 Task: Create a due date automation trigger when advanced on, 2 hours before a card is due add fields without custom fields "Resume" completed.
Action: Mouse moved to (1053, 302)
Screenshot: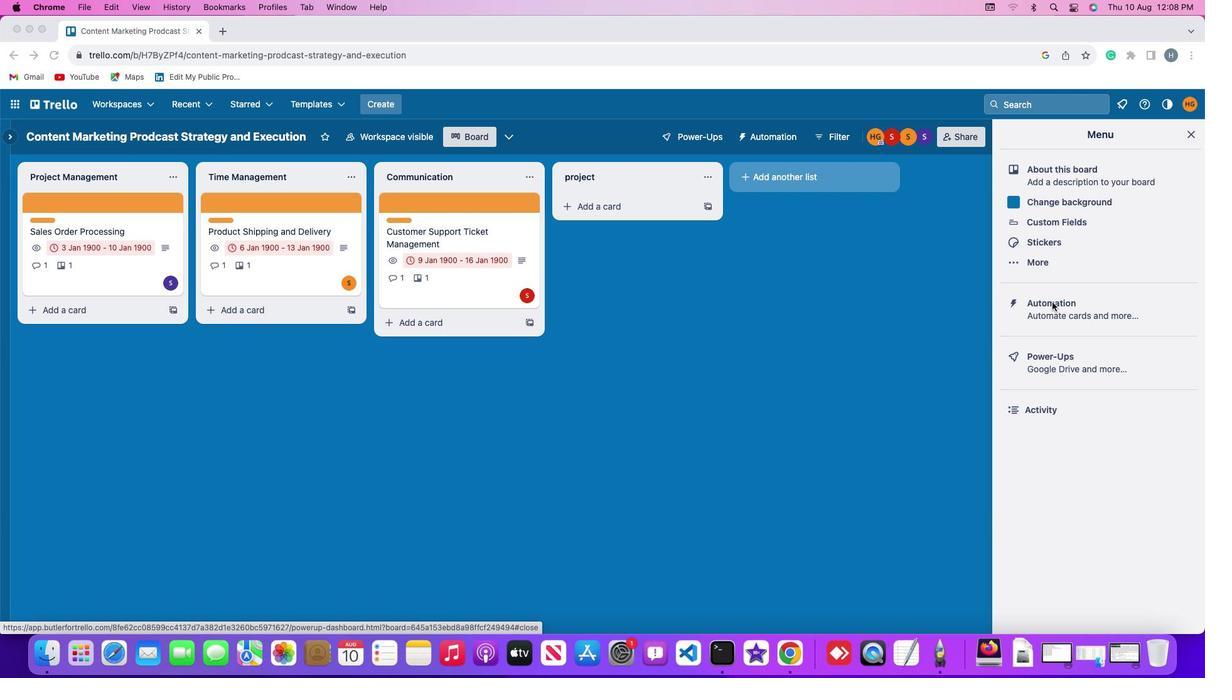 
Action: Mouse pressed left at (1053, 302)
Screenshot: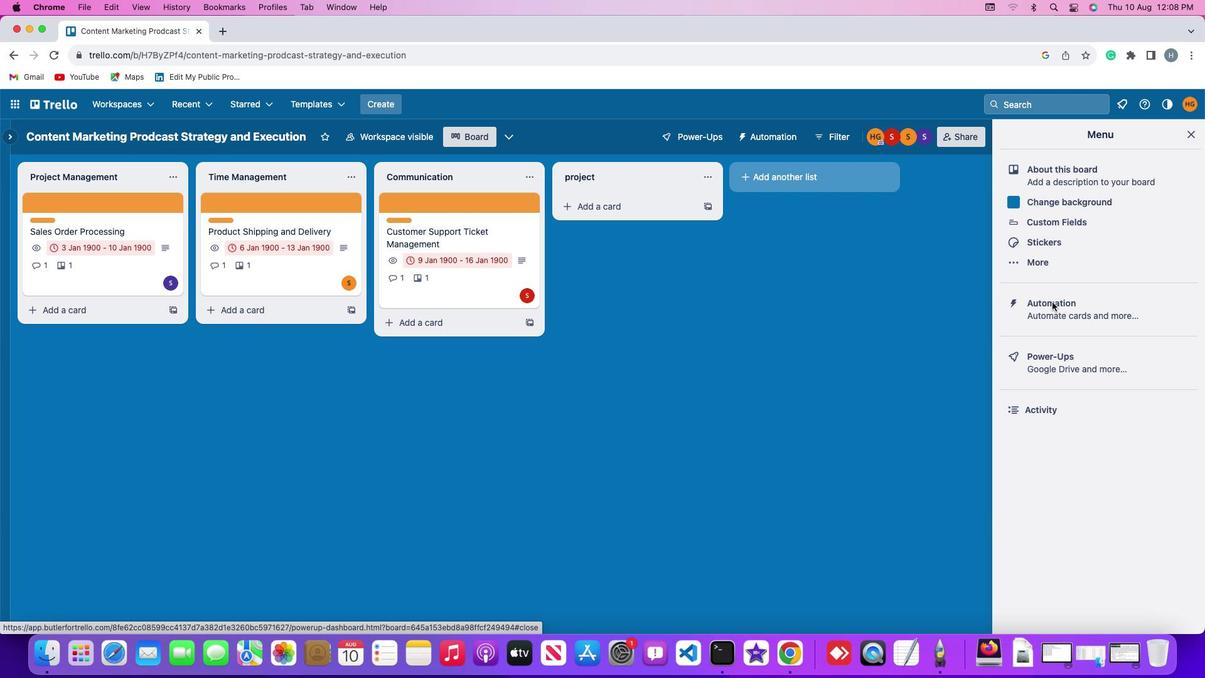 
Action: Mouse moved to (1053, 302)
Screenshot: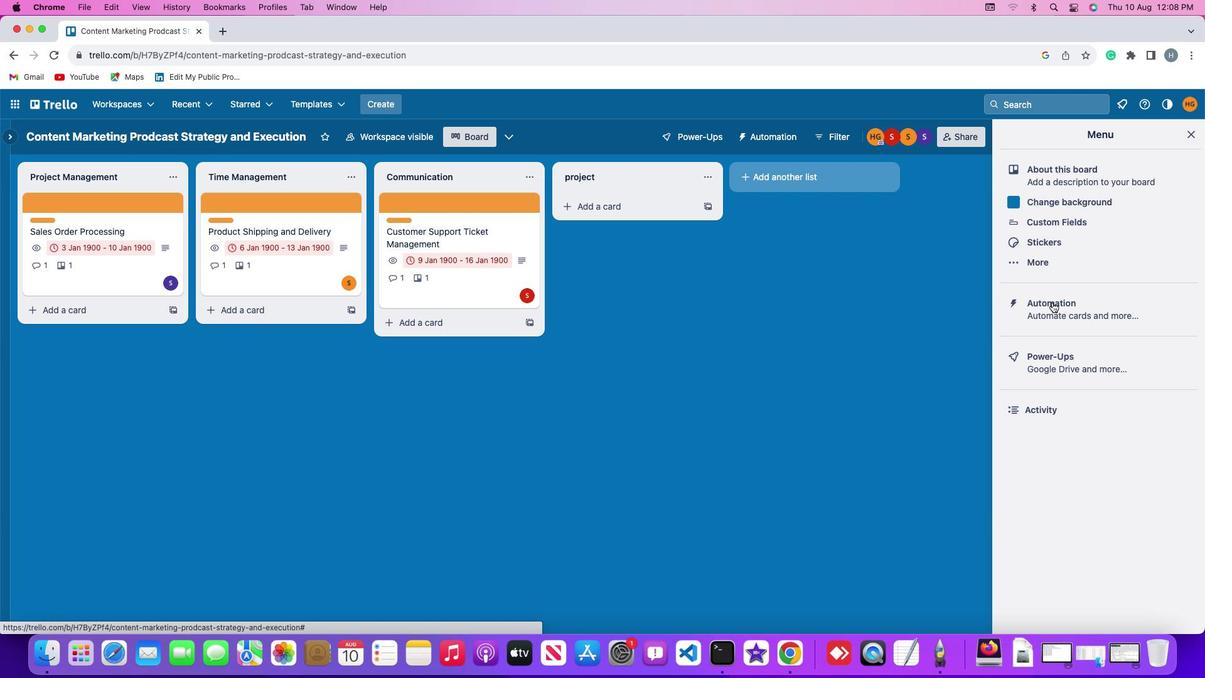 
Action: Mouse pressed left at (1053, 302)
Screenshot: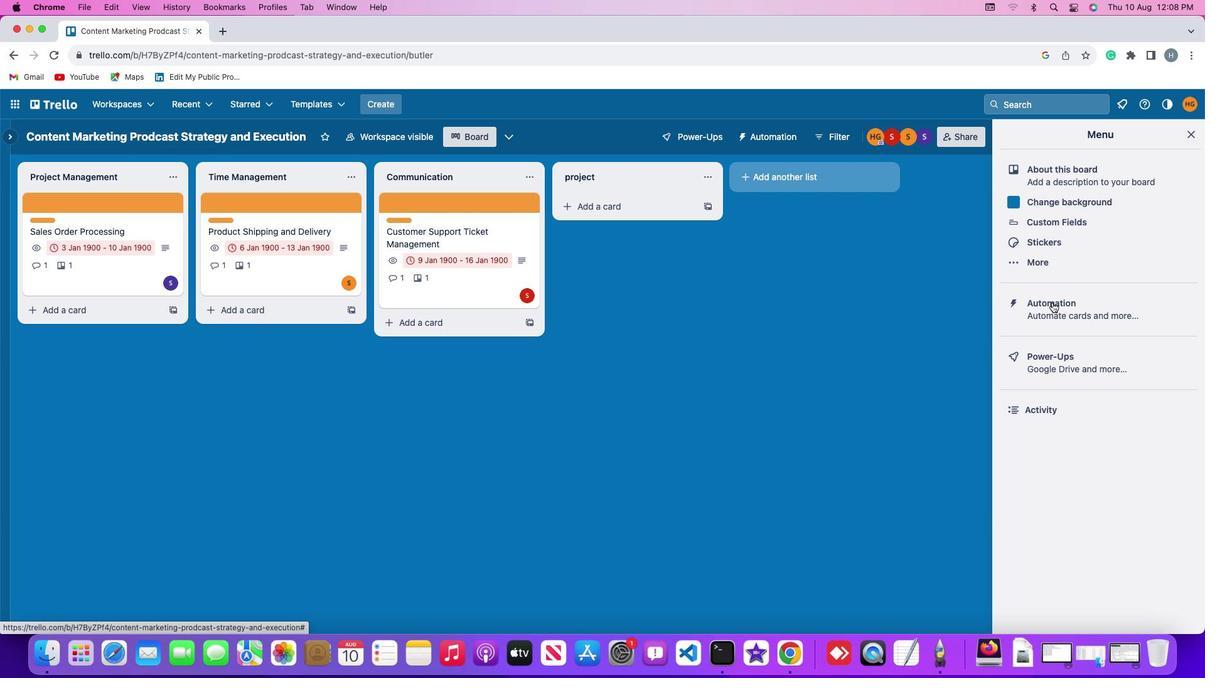 
Action: Mouse moved to (48, 295)
Screenshot: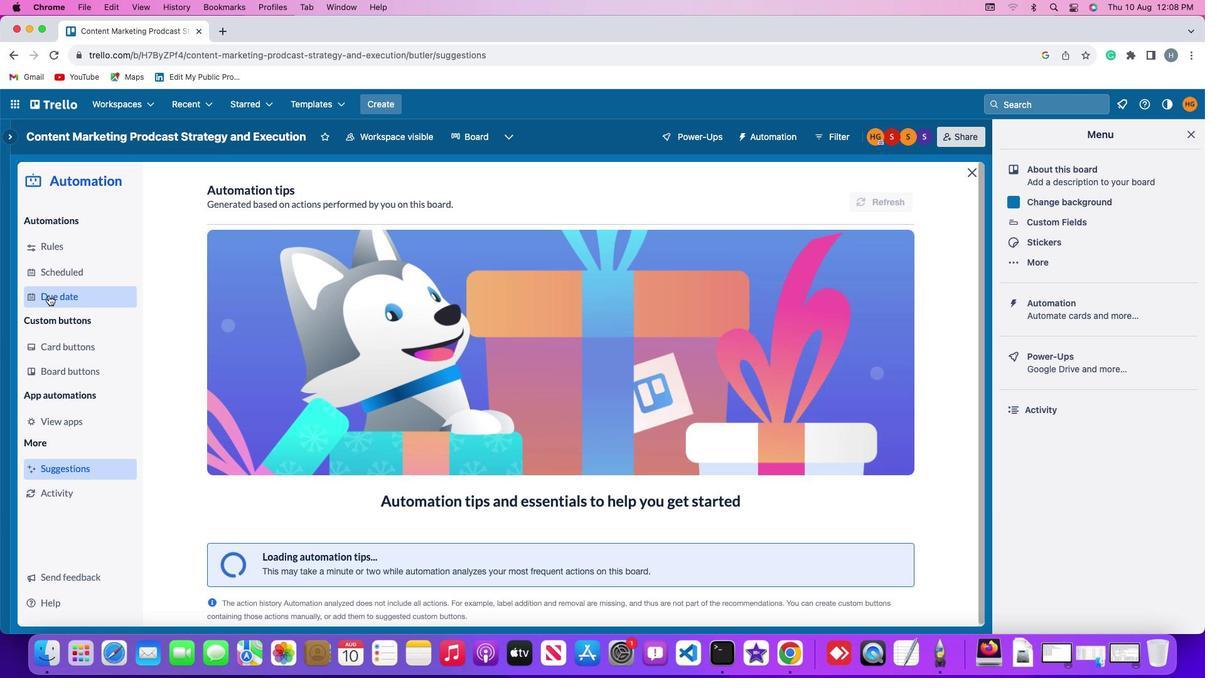 
Action: Mouse pressed left at (48, 295)
Screenshot: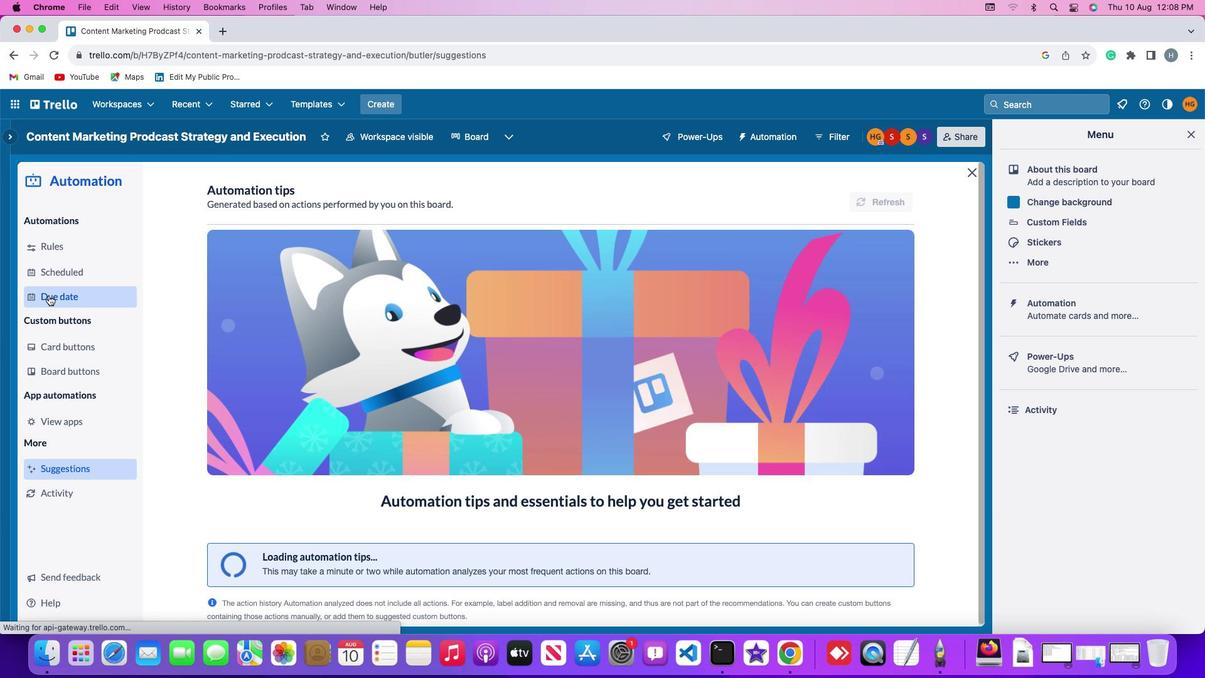 
Action: Mouse moved to (835, 187)
Screenshot: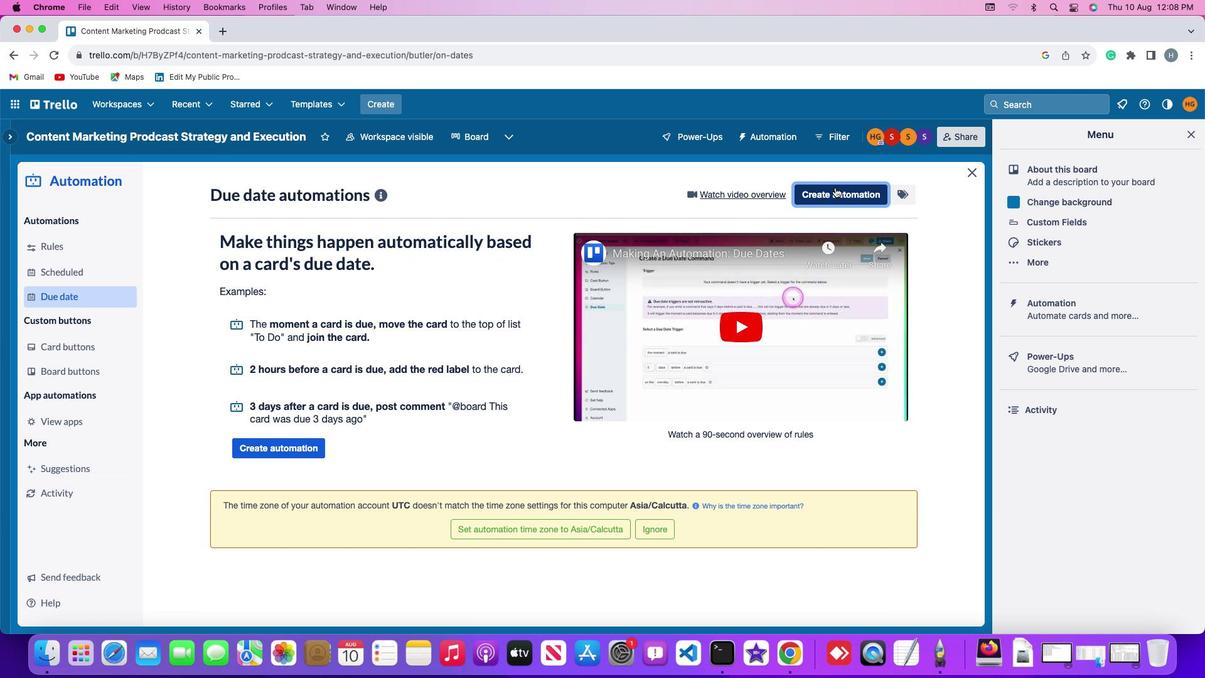 
Action: Mouse pressed left at (835, 187)
Screenshot: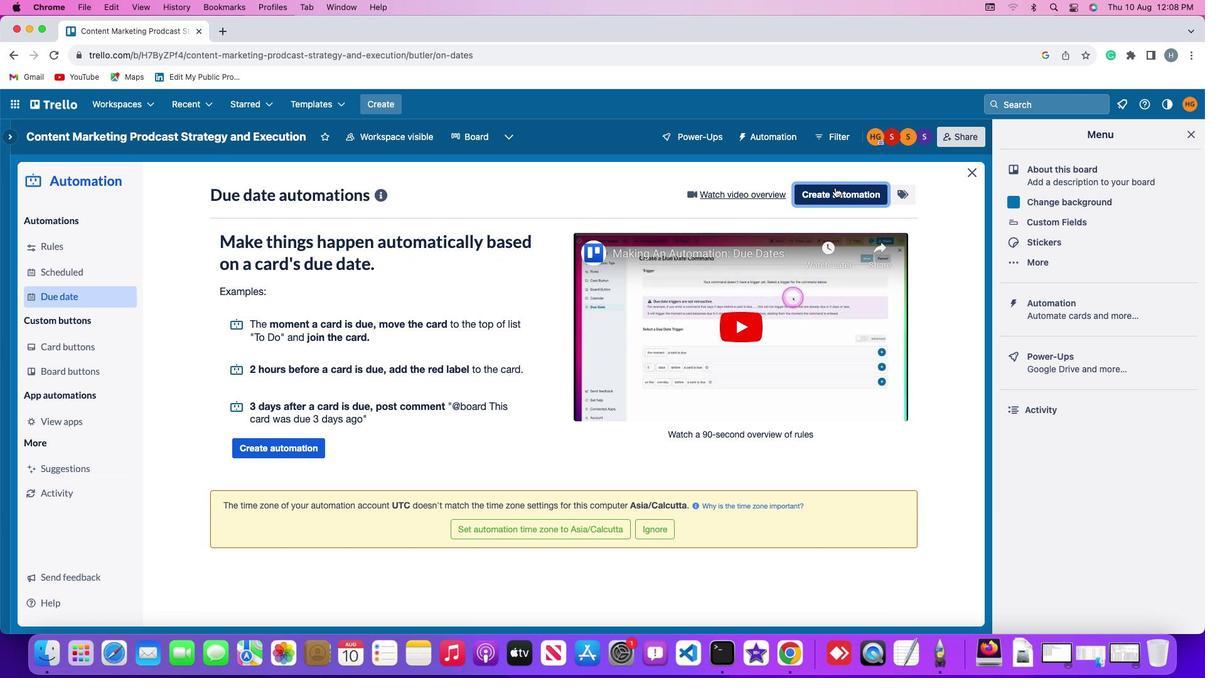 
Action: Mouse moved to (305, 317)
Screenshot: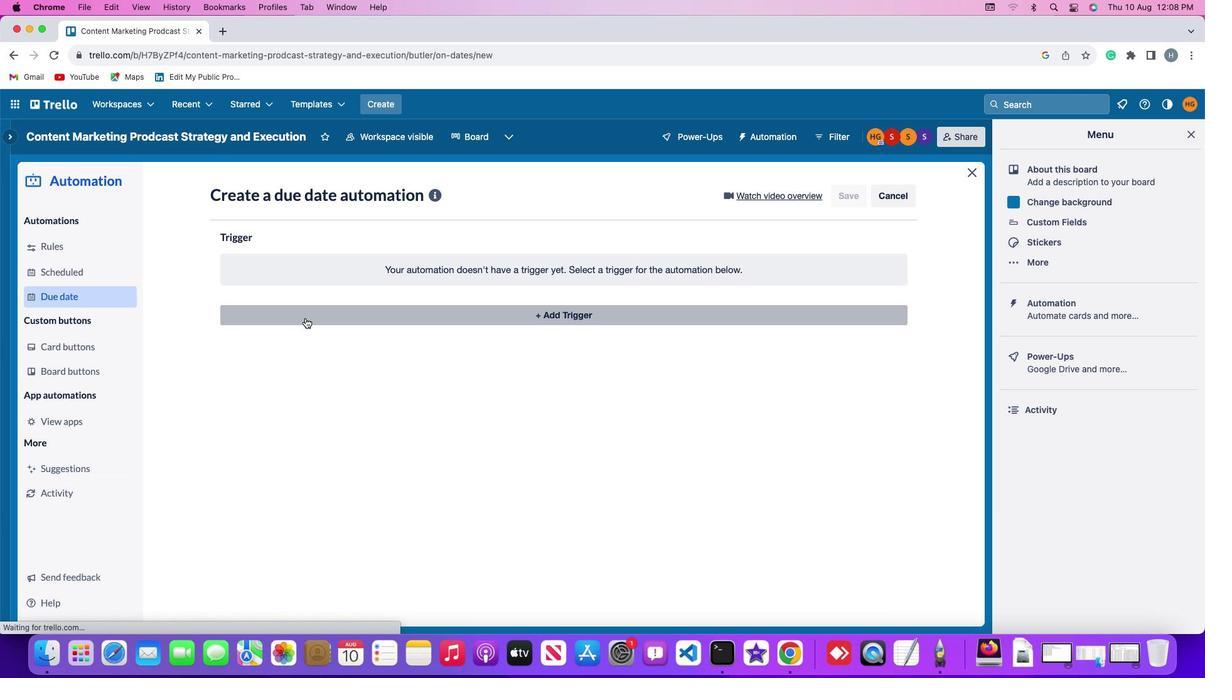 
Action: Mouse pressed left at (305, 317)
Screenshot: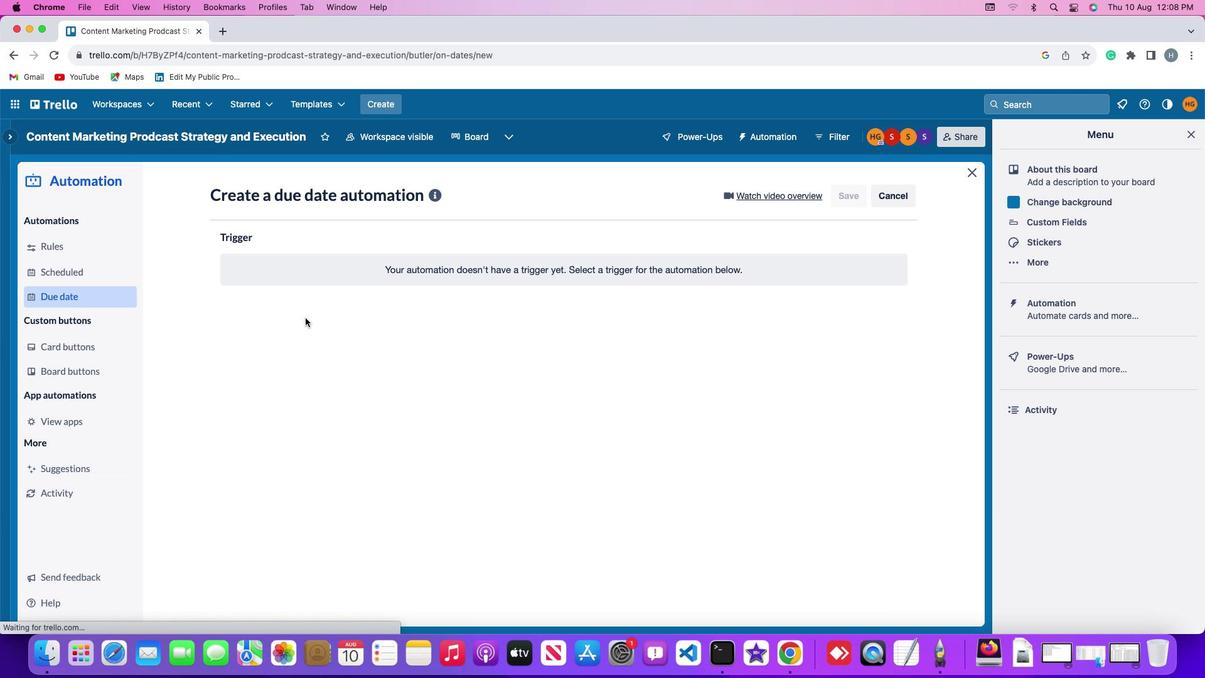 
Action: Mouse moved to (241, 511)
Screenshot: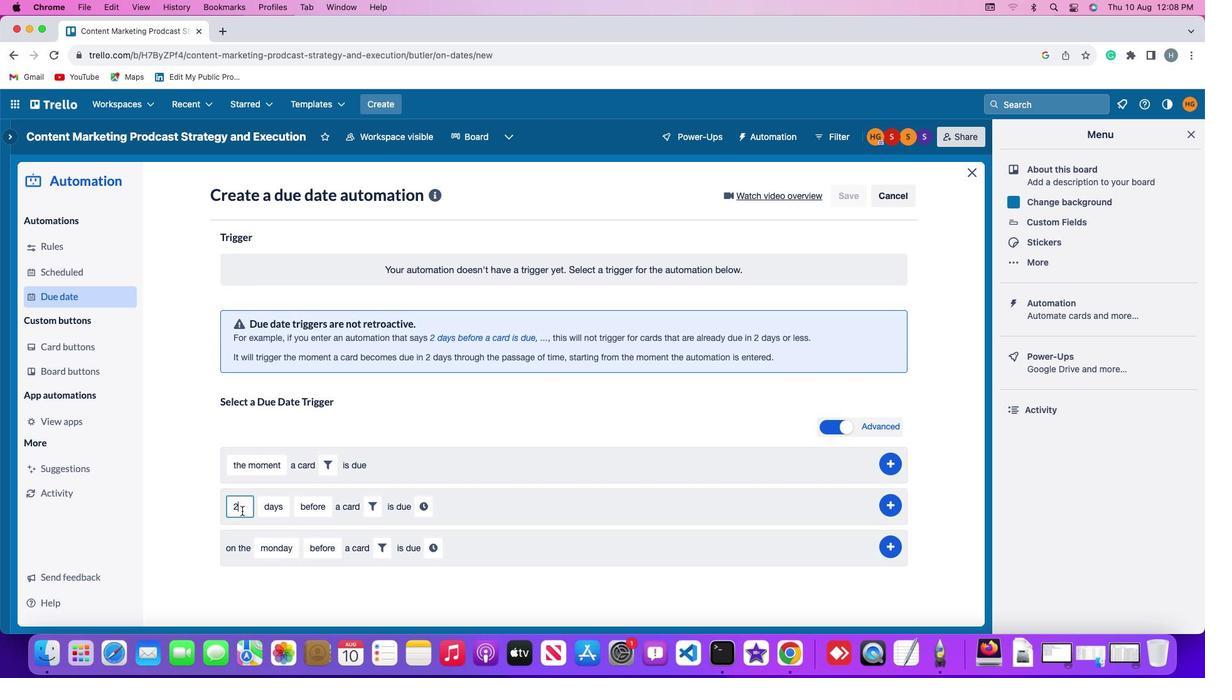 
Action: Mouse pressed left at (241, 511)
Screenshot: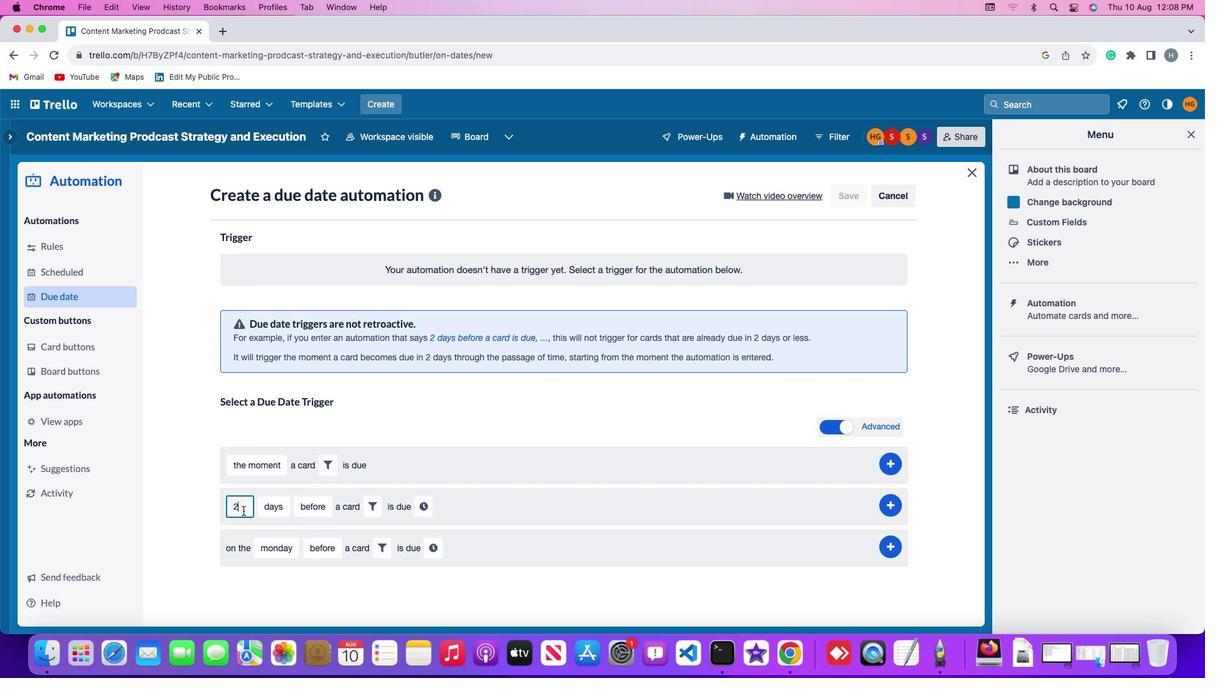 
Action: Mouse moved to (246, 507)
Screenshot: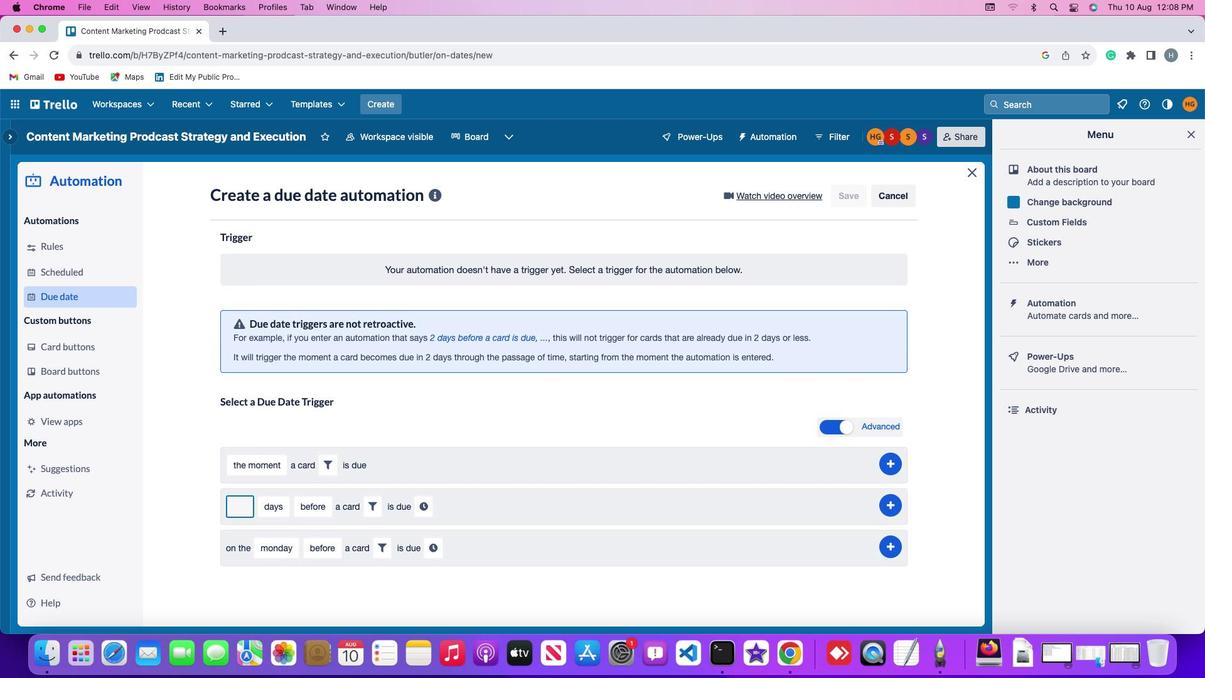 
Action: Key pressed Key.backspace'2'
Screenshot: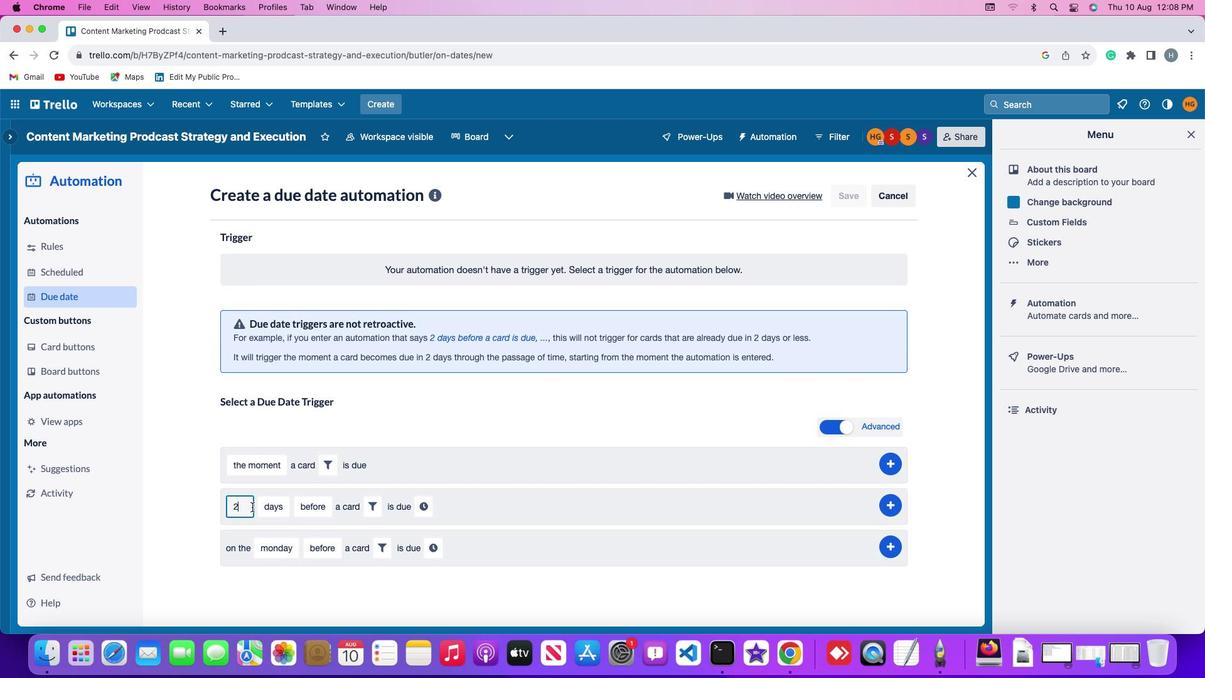 
Action: Mouse moved to (277, 508)
Screenshot: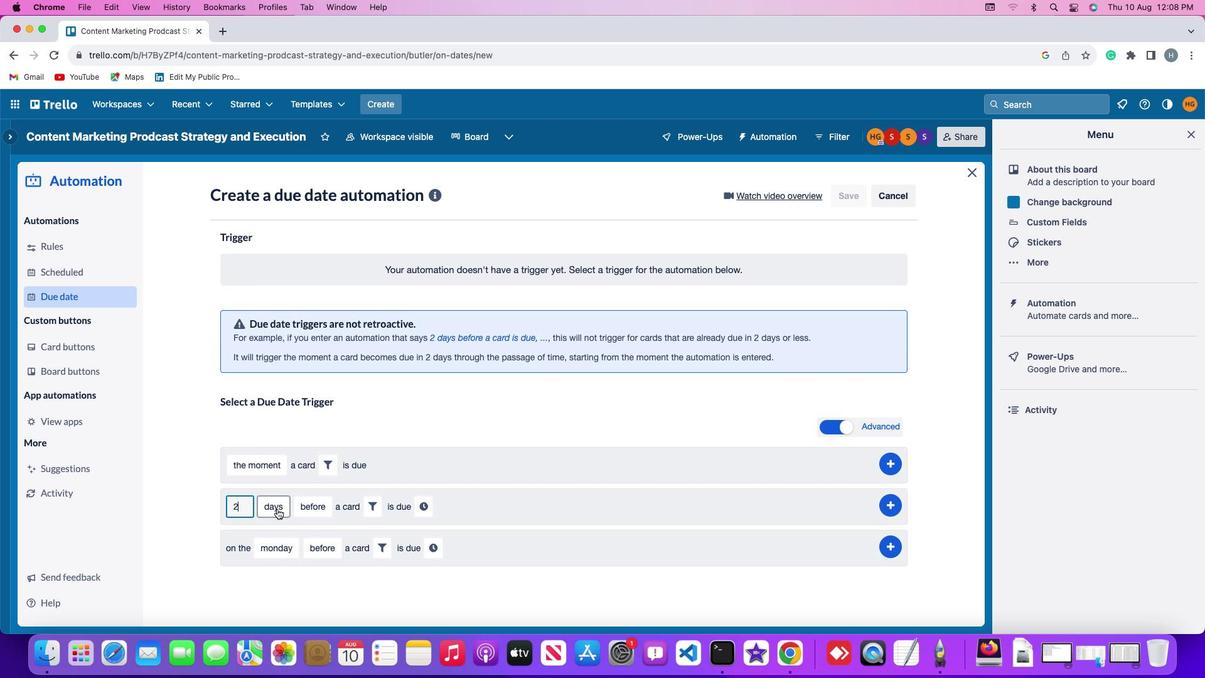 
Action: Mouse pressed left at (277, 508)
Screenshot: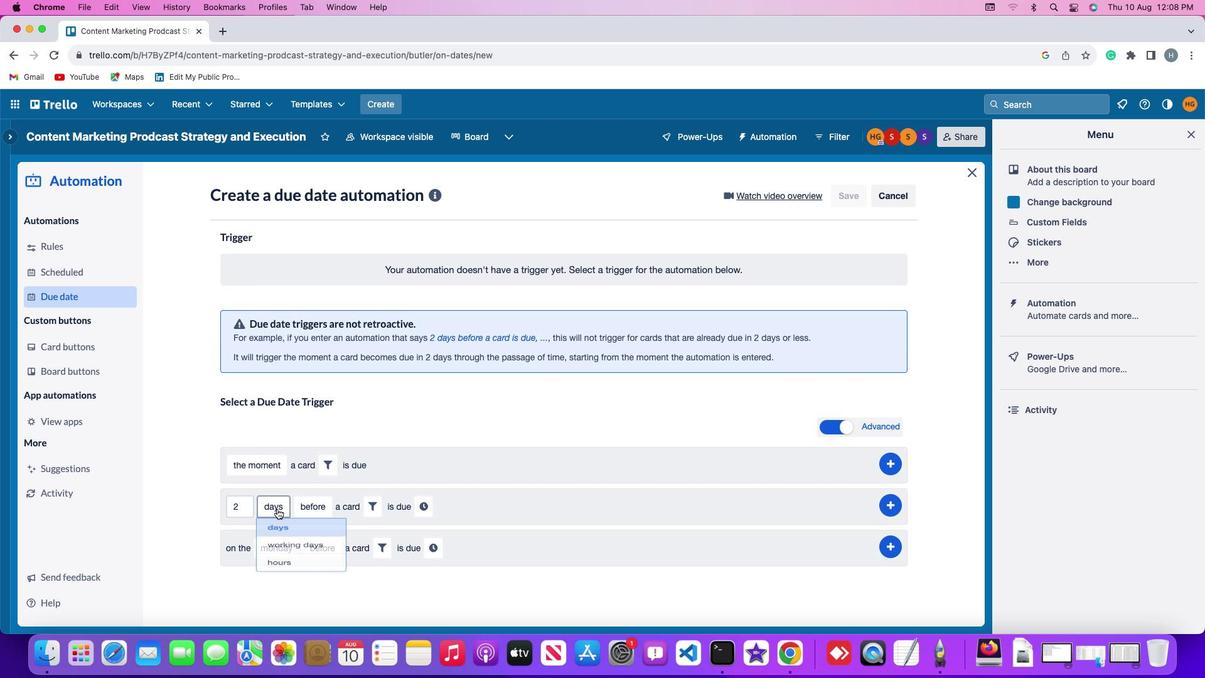 
Action: Mouse moved to (285, 578)
Screenshot: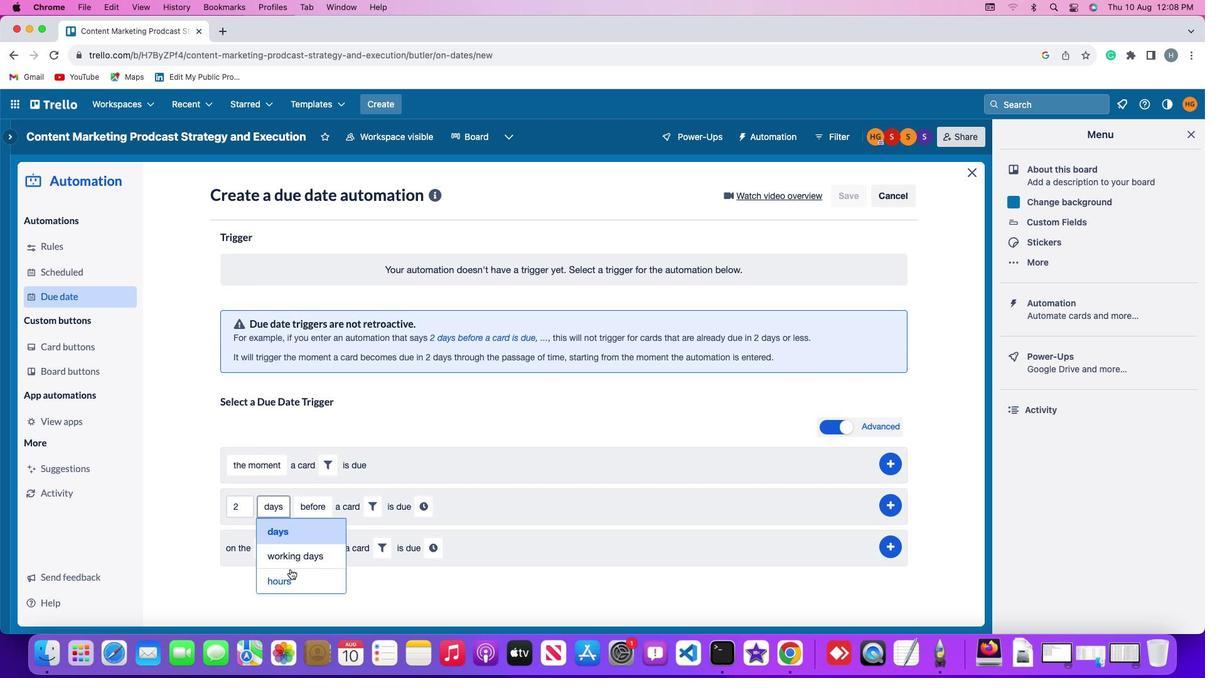 
Action: Mouse pressed left at (285, 578)
Screenshot: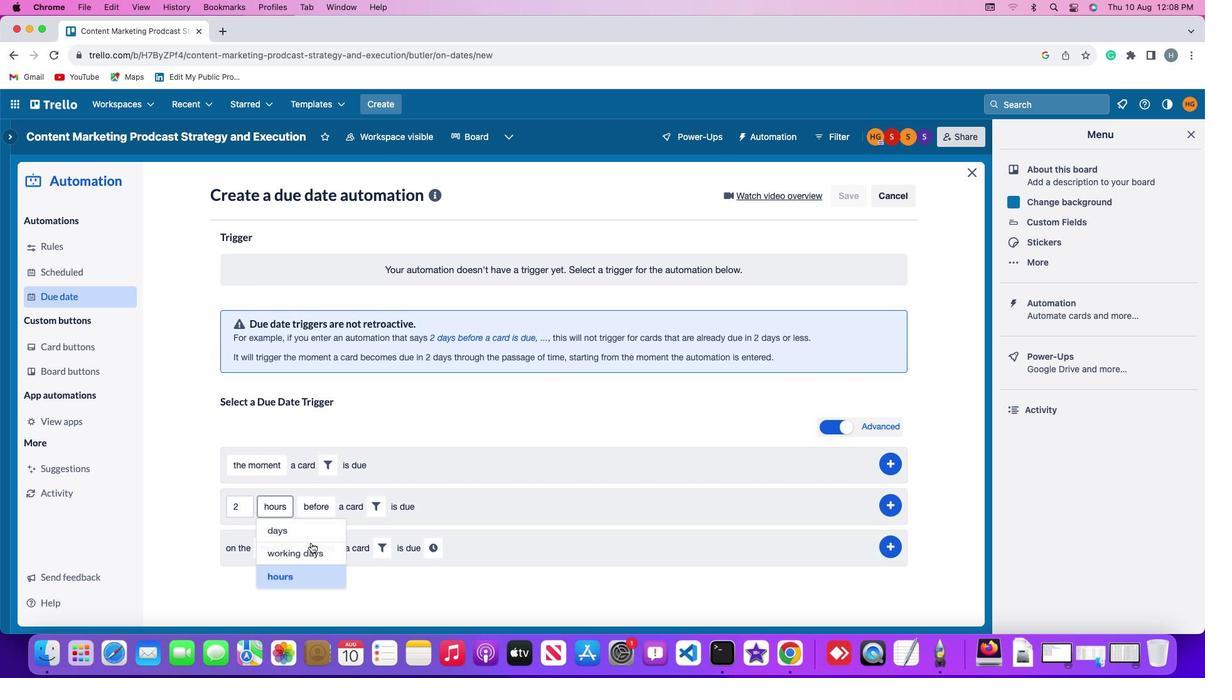 
Action: Mouse moved to (317, 513)
Screenshot: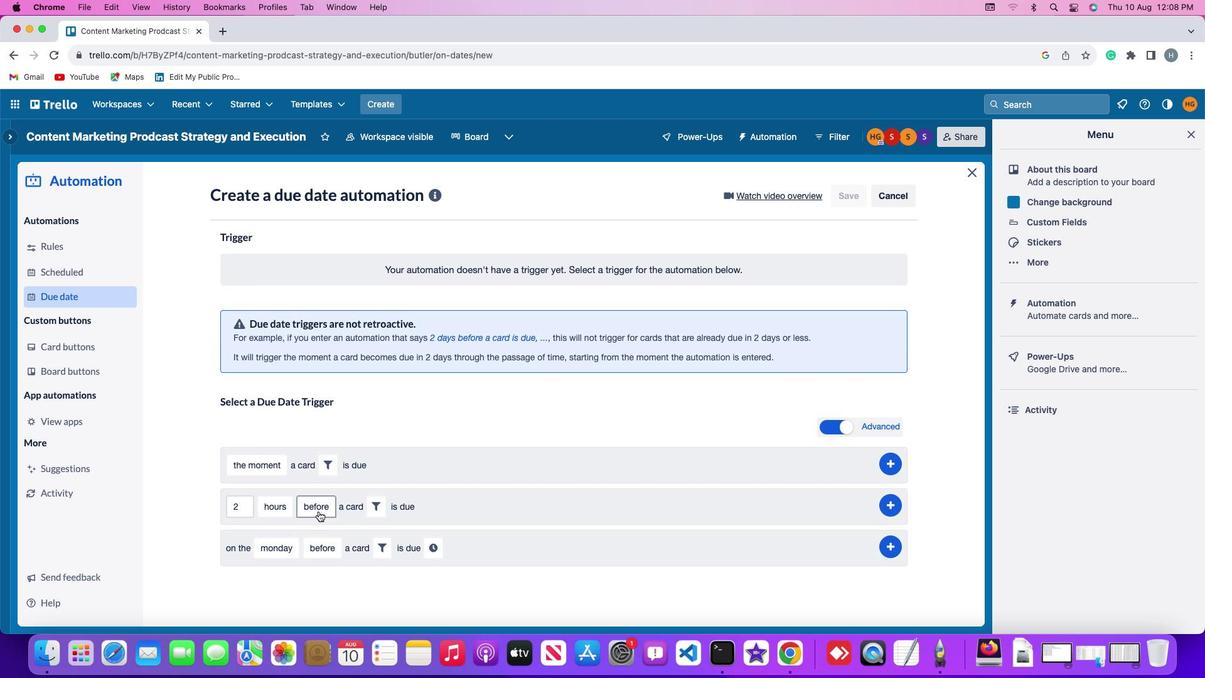 
Action: Mouse pressed left at (317, 513)
Screenshot: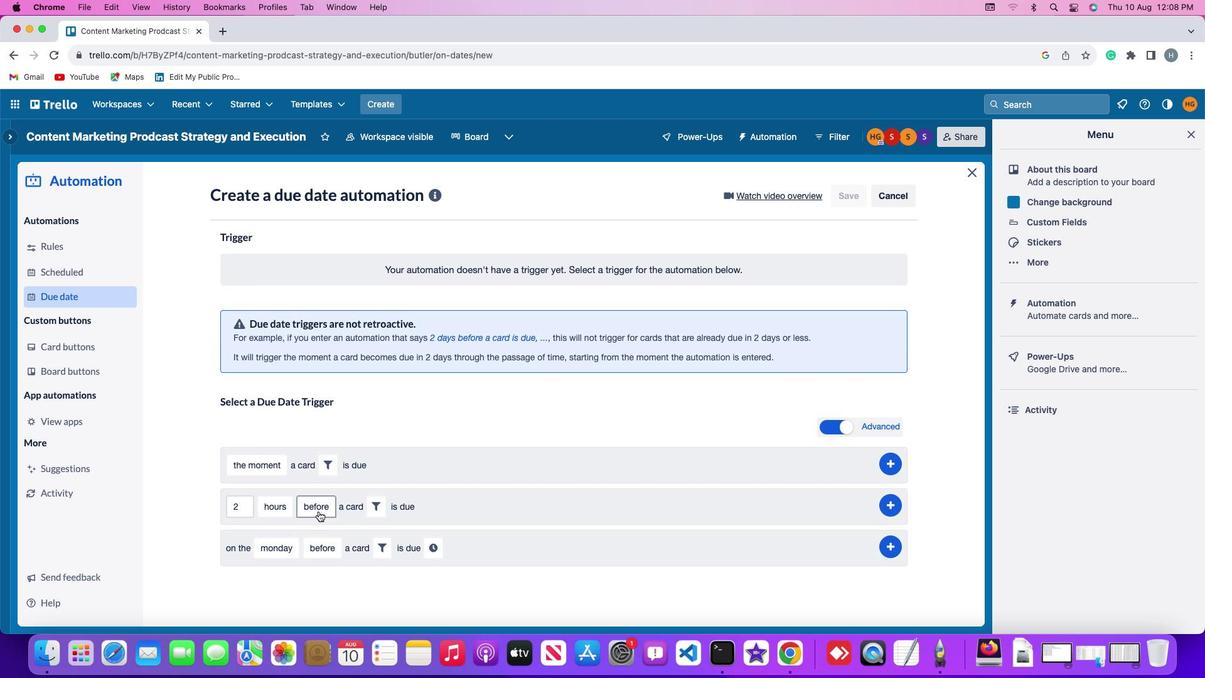 
Action: Mouse moved to (321, 525)
Screenshot: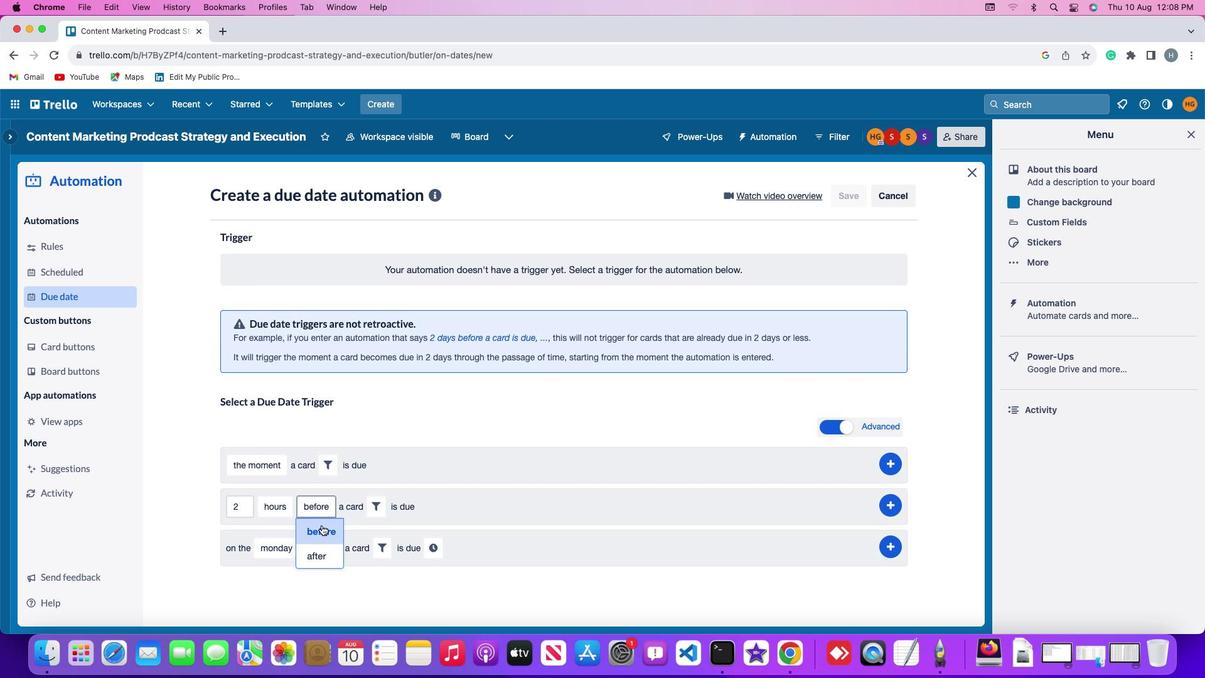 
Action: Mouse pressed left at (321, 525)
Screenshot: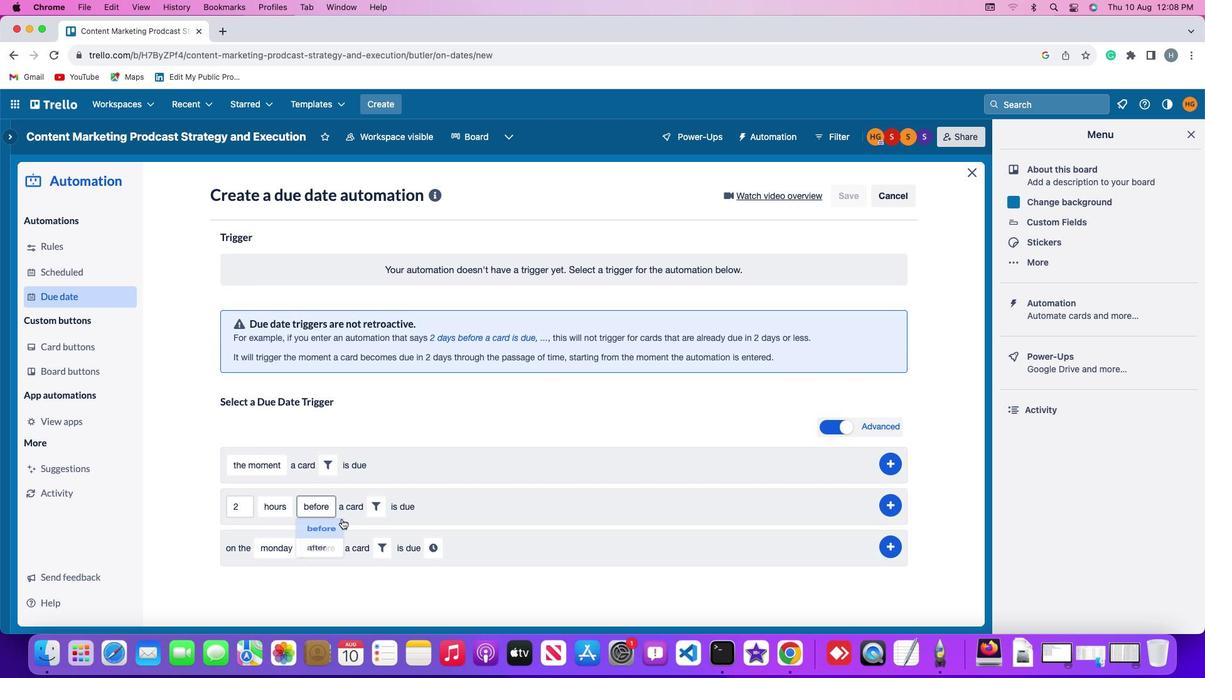 
Action: Mouse moved to (374, 509)
Screenshot: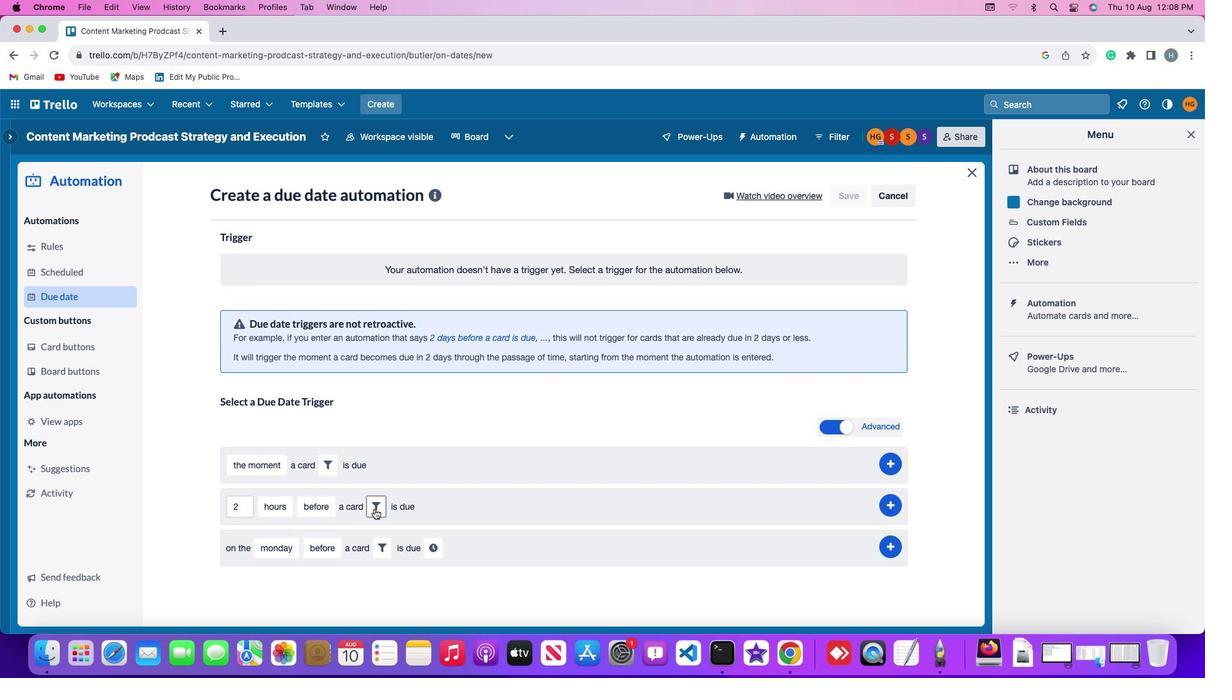 
Action: Mouse pressed left at (374, 509)
Screenshot: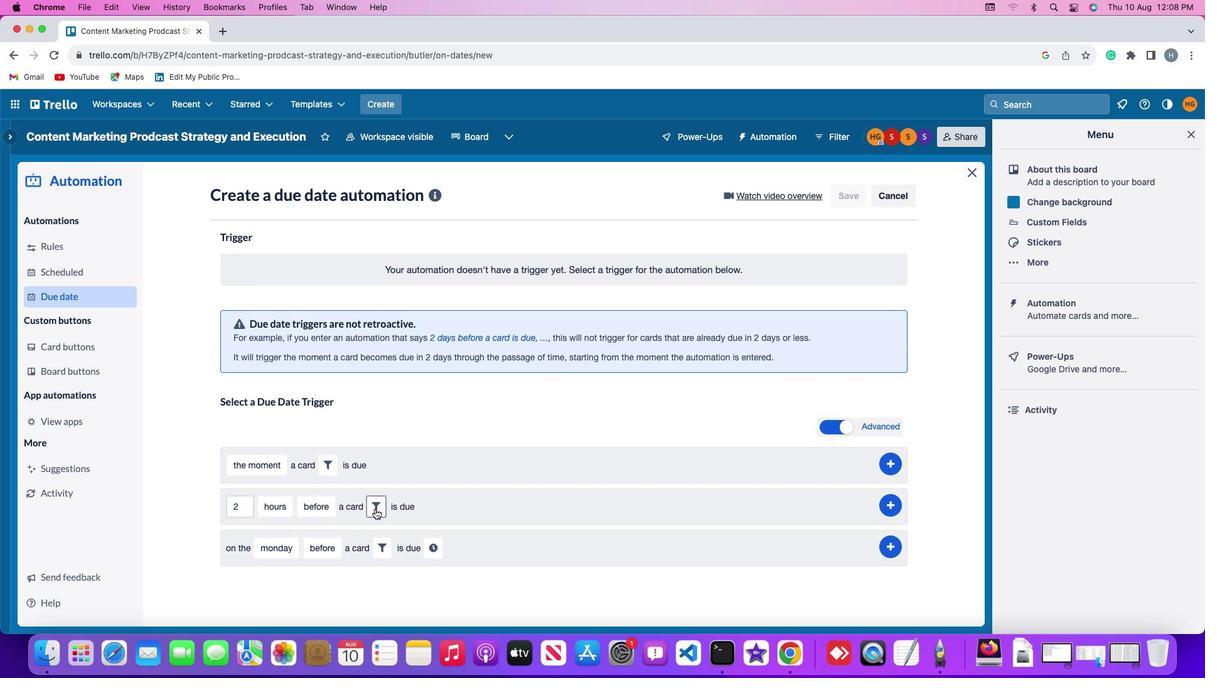 
Action: Mouse moved to (584, 545)
Screenshot: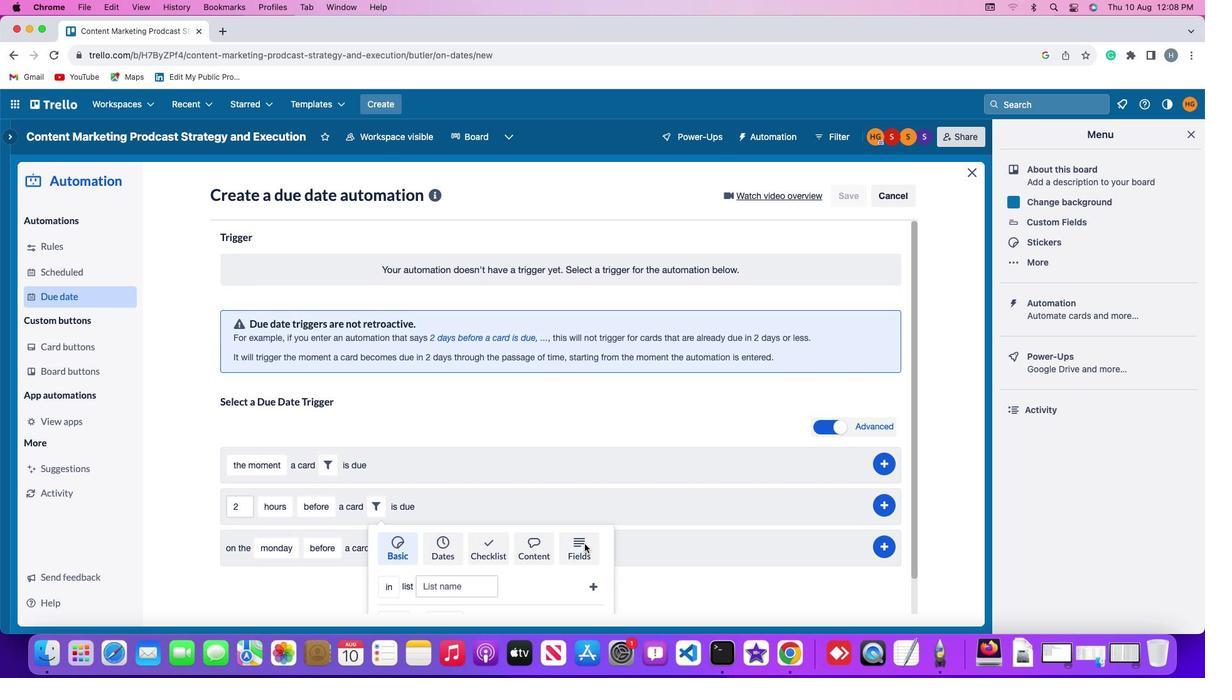 
Action: Mouse pressed left at (584, 545)
Screenshot: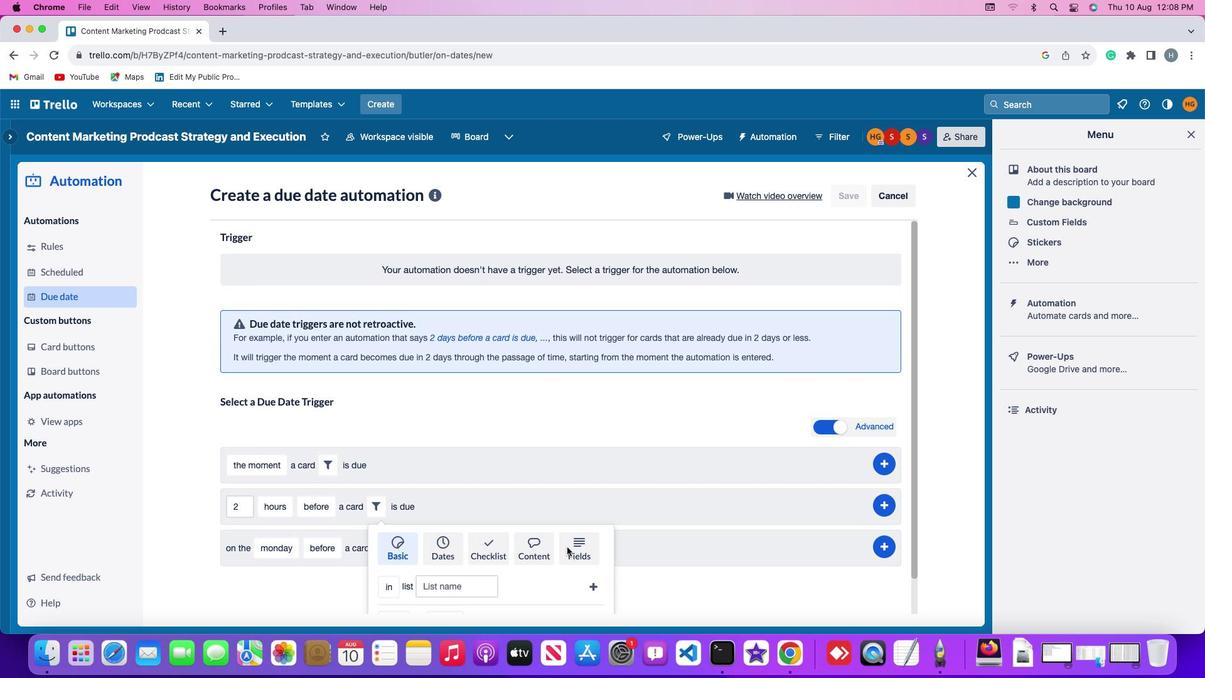 
Action: Mouse moved to (294, 585)
Screenshot: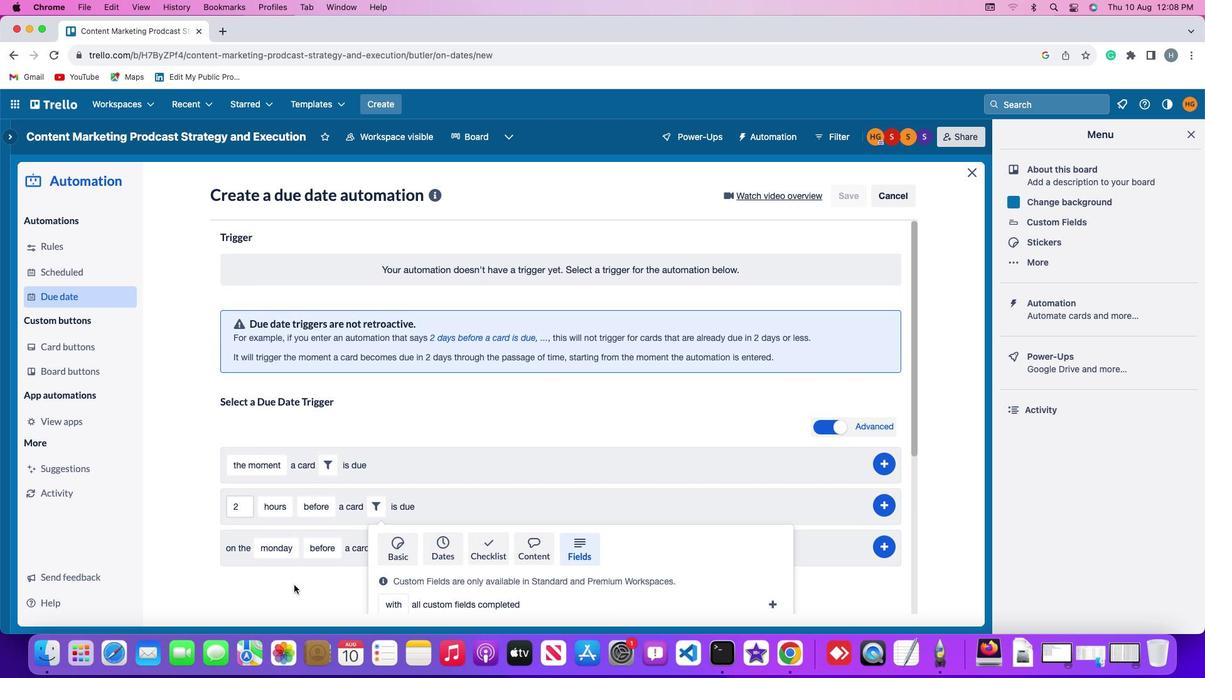 
Action: Mouse scrolled (294, 585) with delta (0, 0)
Screenshot: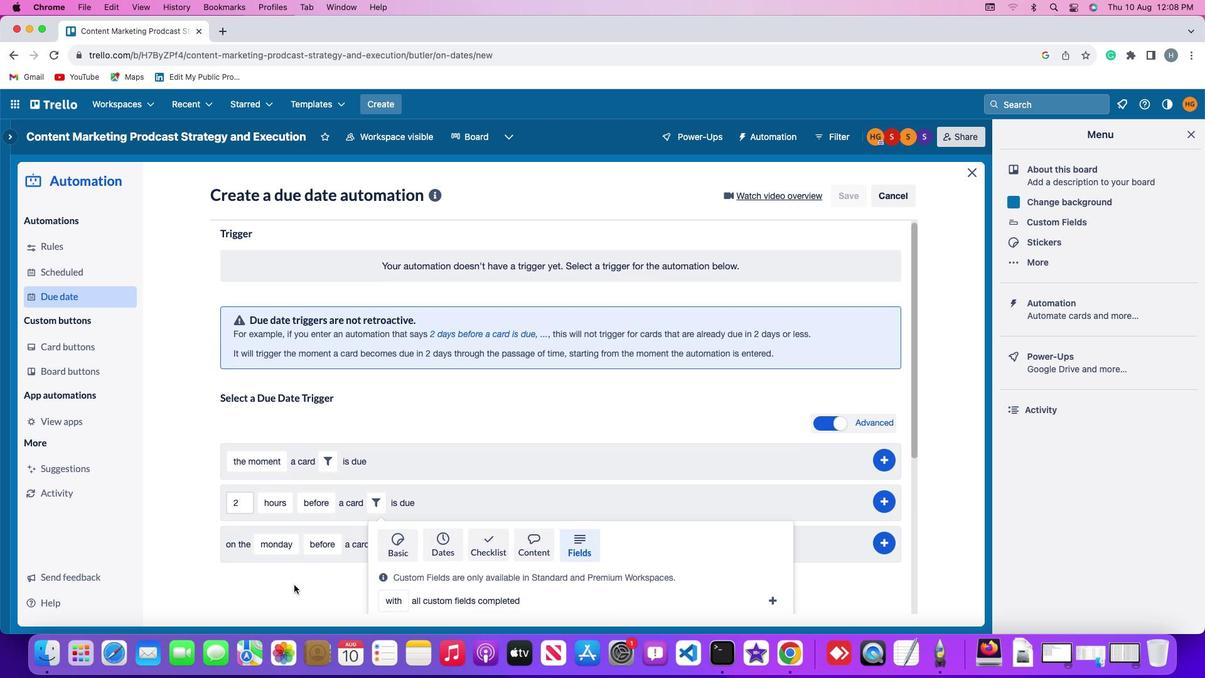 
Action: Mouse scrolled (294, 585) with delta (0, 0)
Screenshot: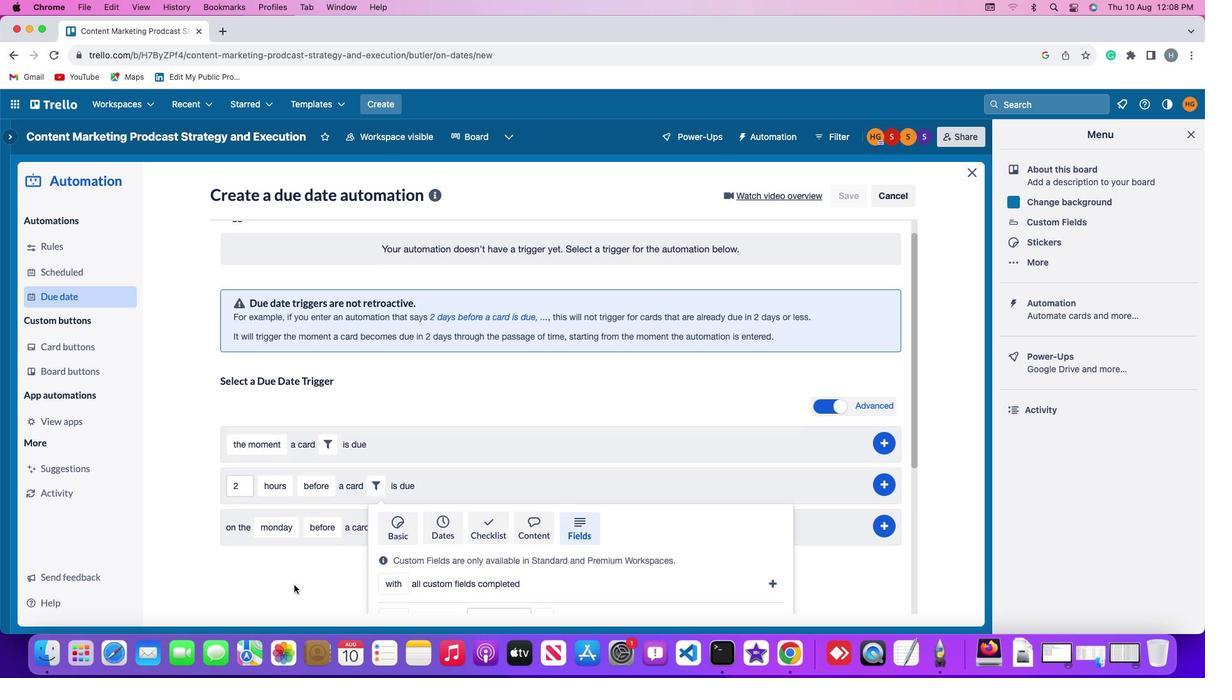 
Action: Mouse scrolled (294, 585) with delta (0, -1)
Screenshot: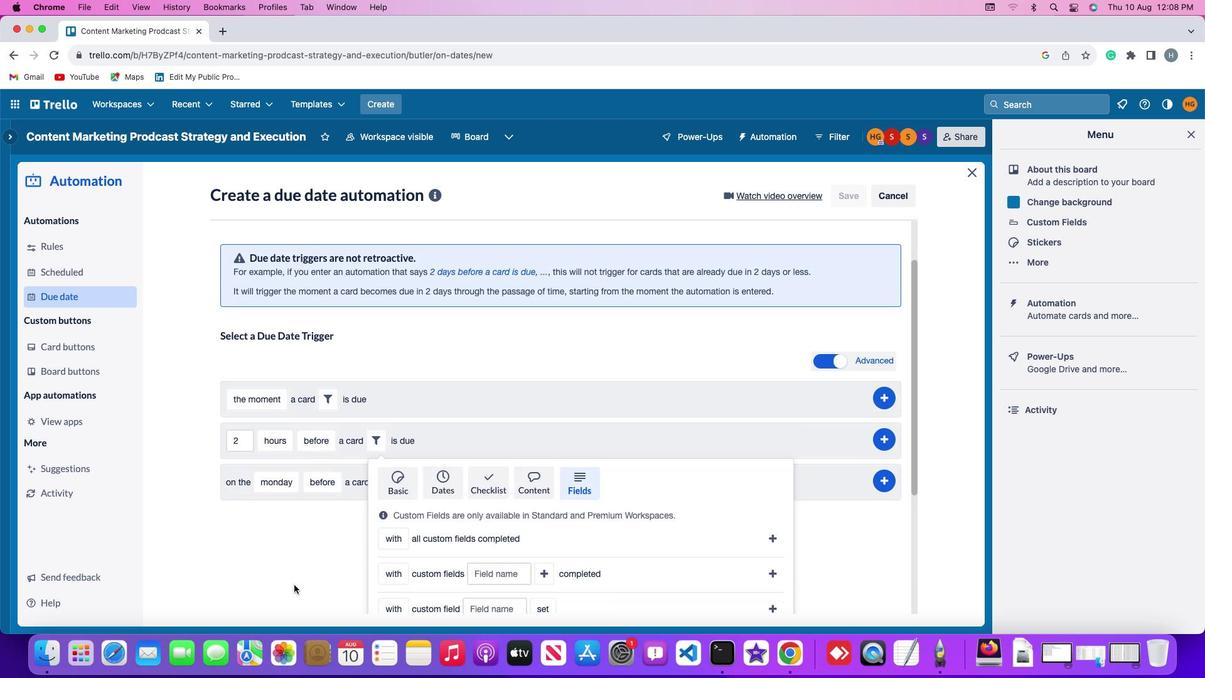 
Action: Mouse scrolled (294, 585) with delta (0, -2)
Screenshot: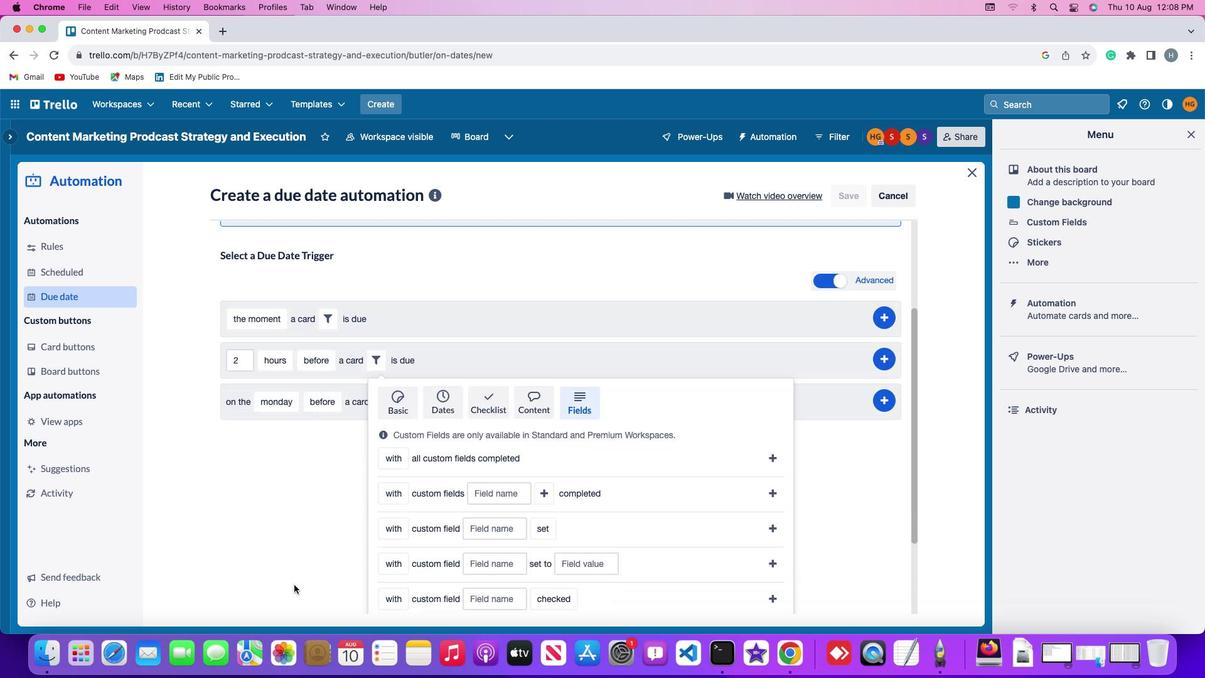 
Action: Mouse scrolled (294, 585) with delta (0, 0)
Screenshot: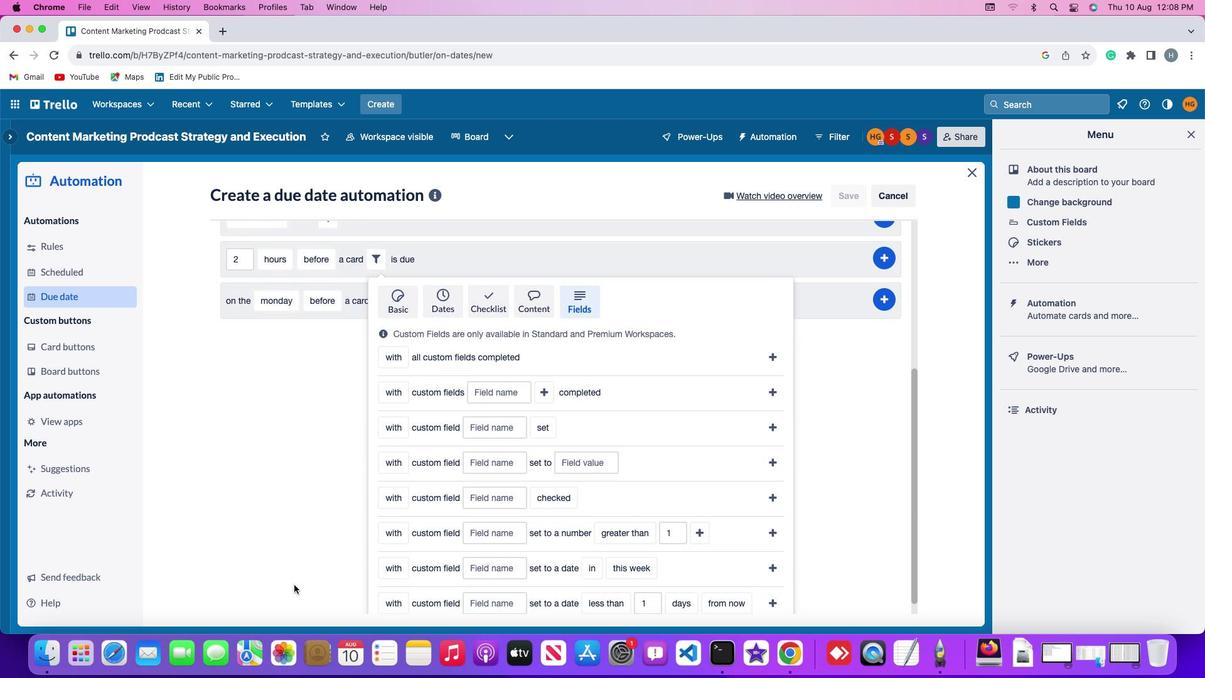 
Action: Mouse scrolled (294, 585) with delta (0, 0)
Screenshot: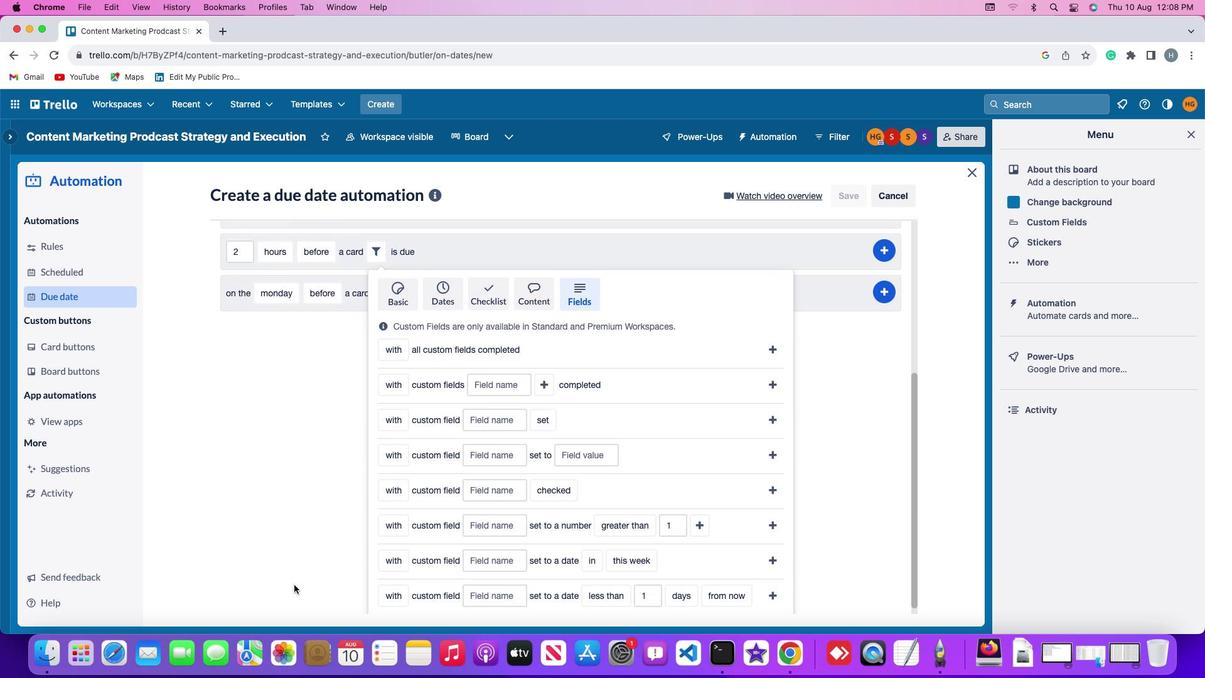 
Action: Mouse scrolled (294, 585) with delta (0, -1)
Screenshot: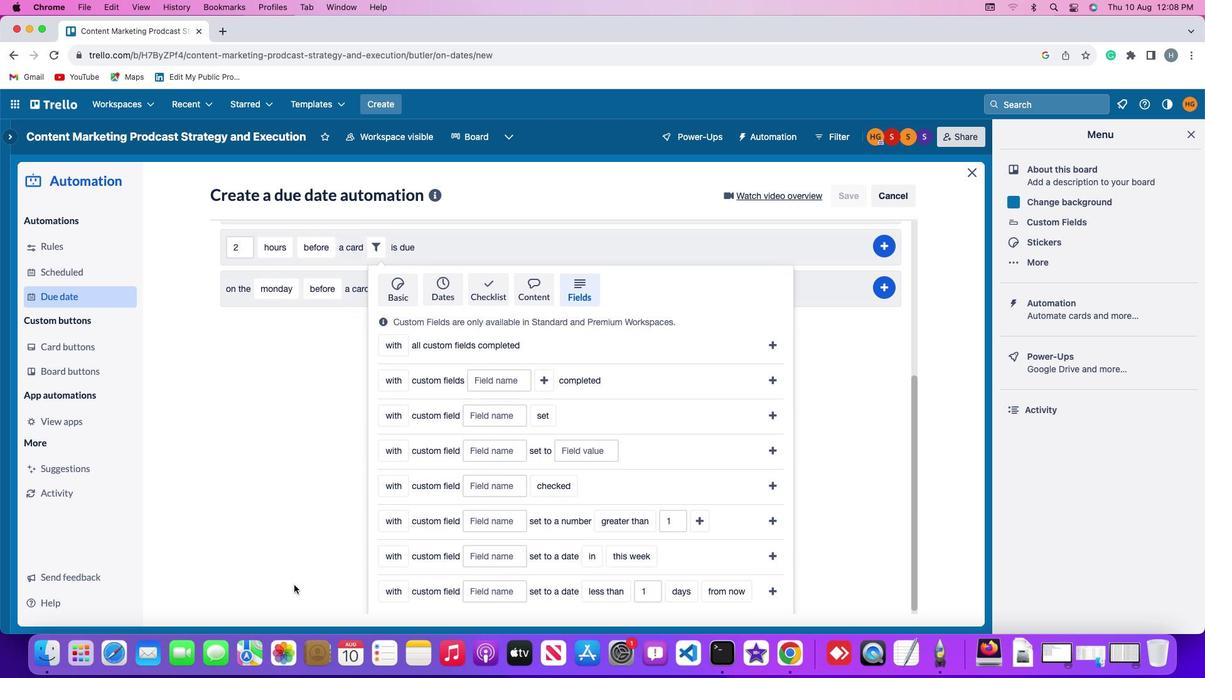 
Action: Mouse scrolled (294, 585) with delta (0, 0)
Screenshot: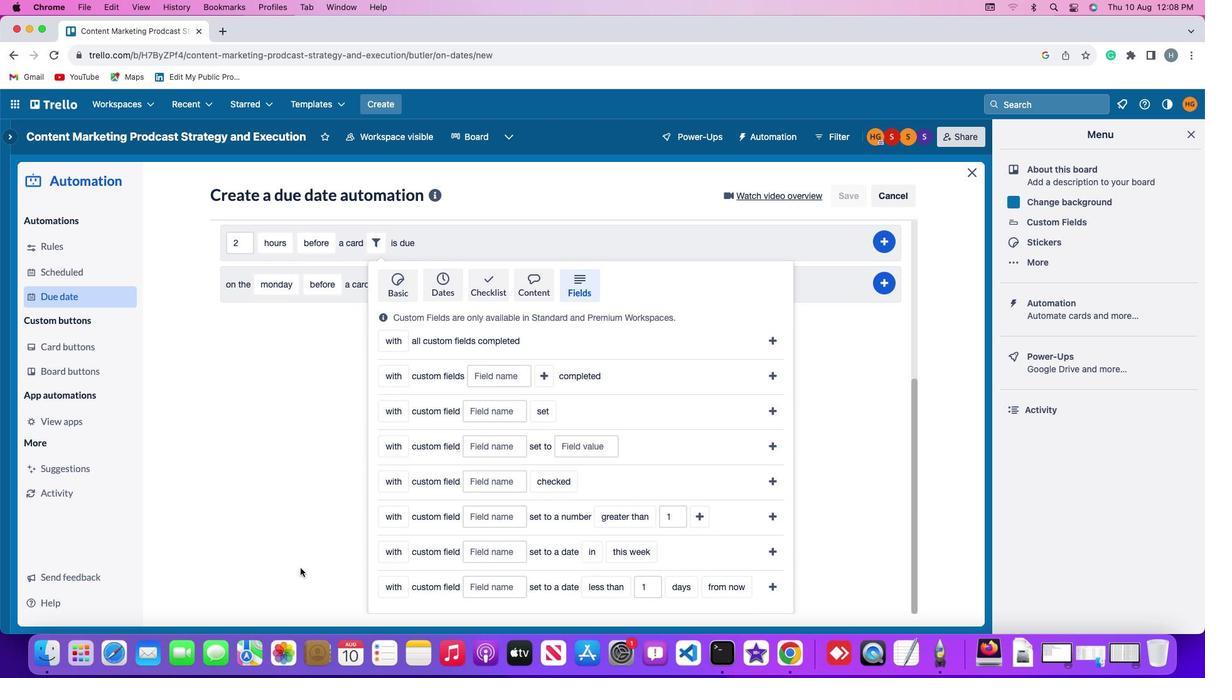 
Action: Mouse scrolled (294, 585) with delta (0, 0)
Screenshot: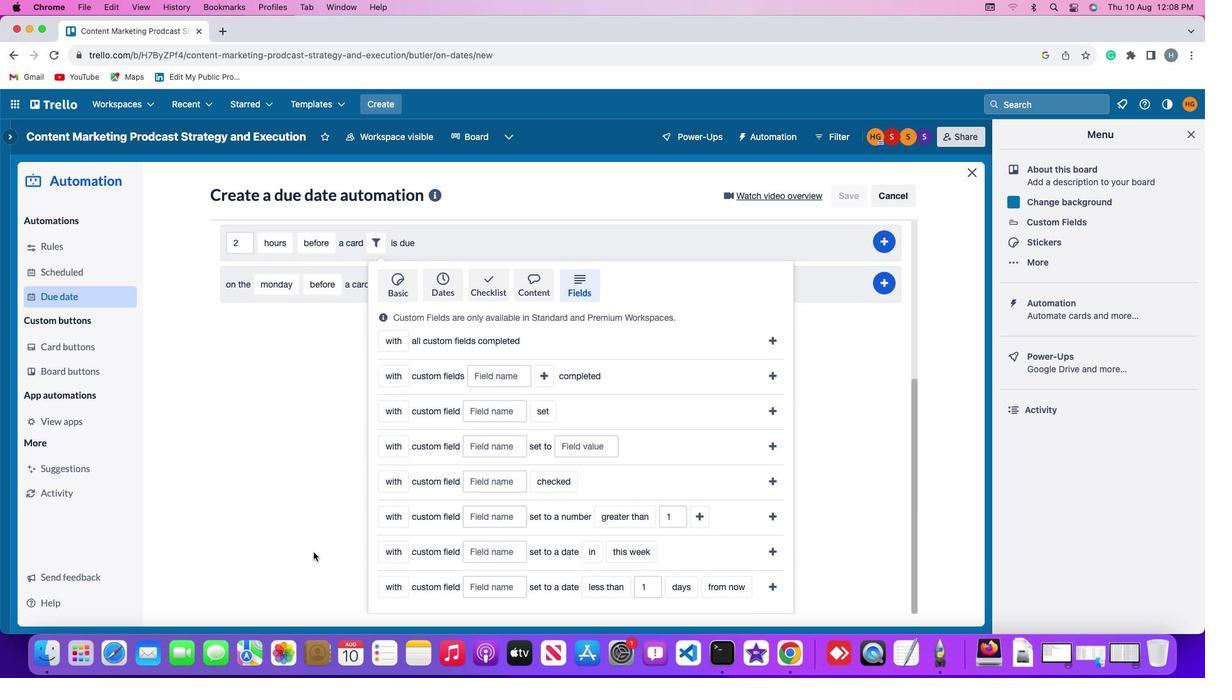 
Action: Mouse moved to (397, 374)
Screenshot: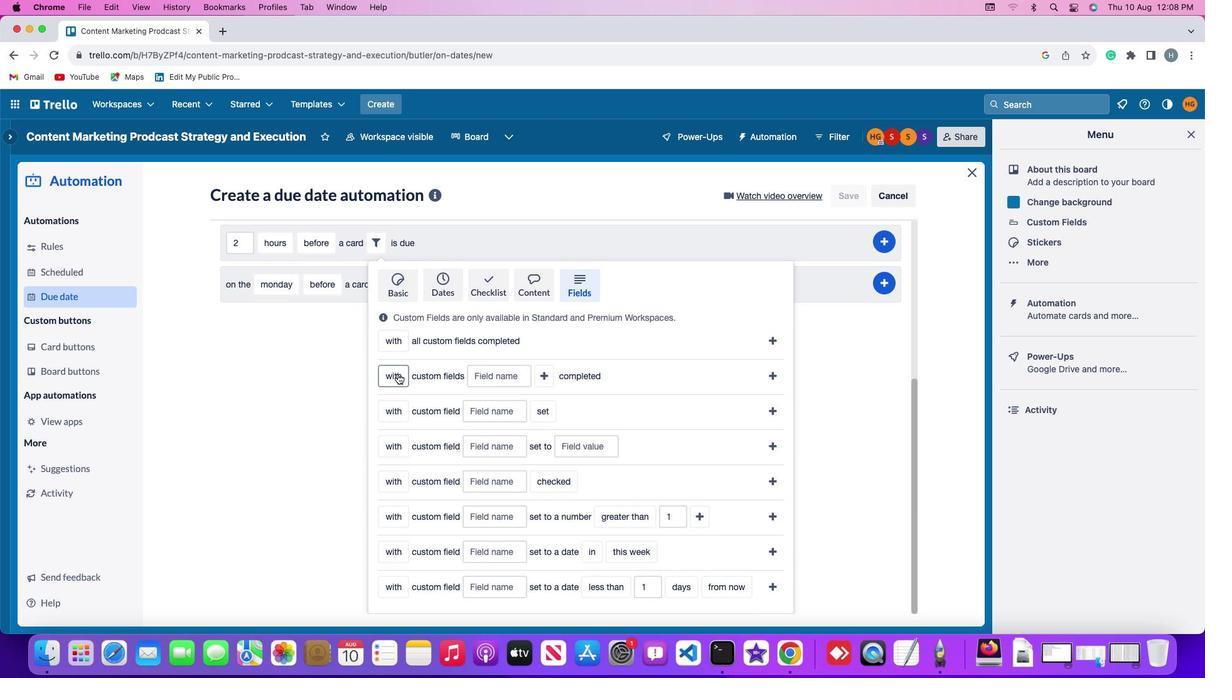 
Action: Mouse pressed left at (397, 374)
Screenshot: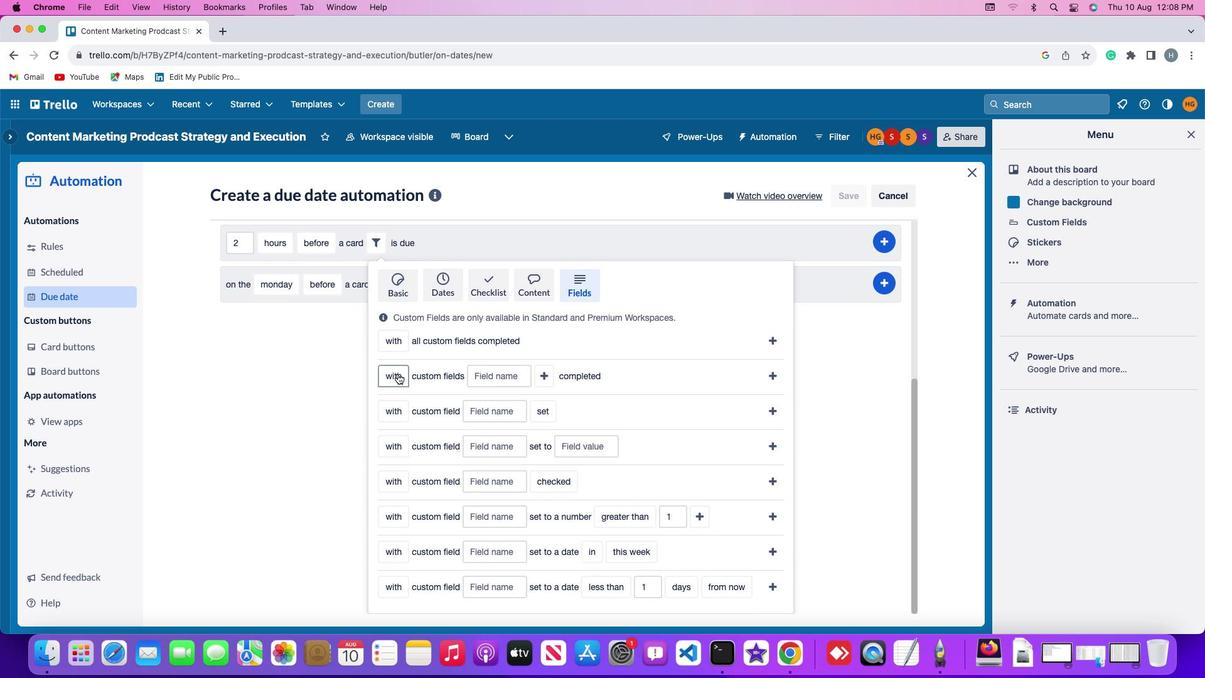 
Action: Mouse moved to (398, 420)
Screenshot: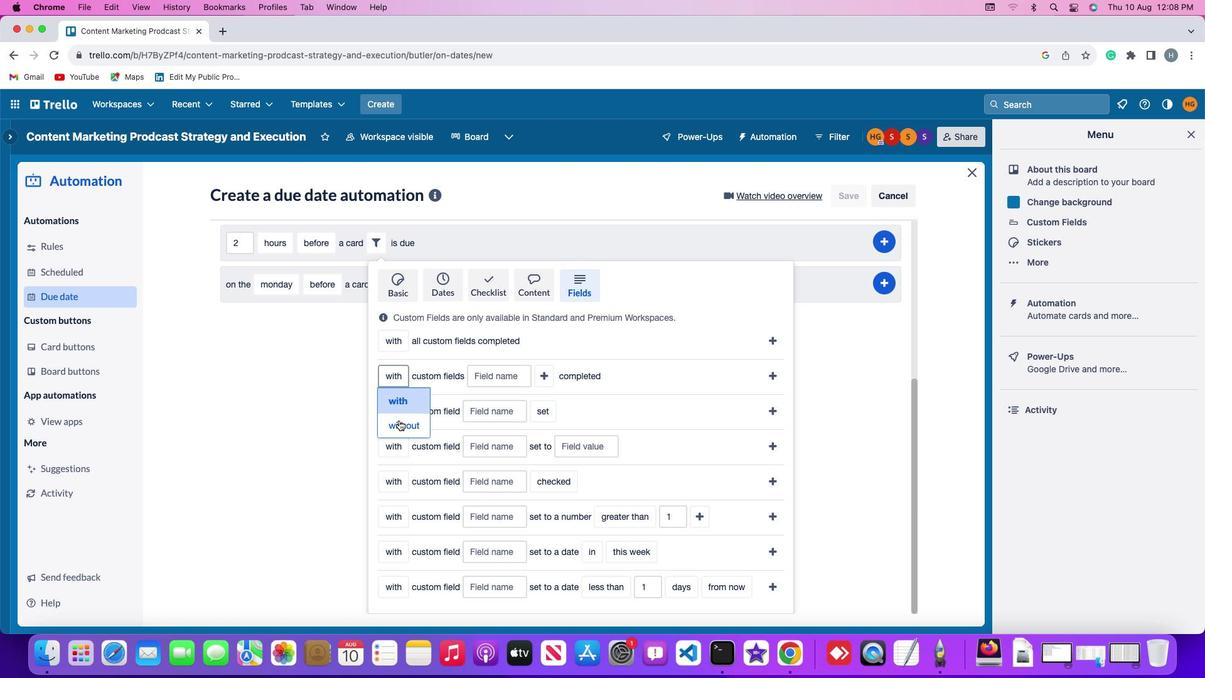 
Action: Mouse pressed left at (398, 420)
Screenshot: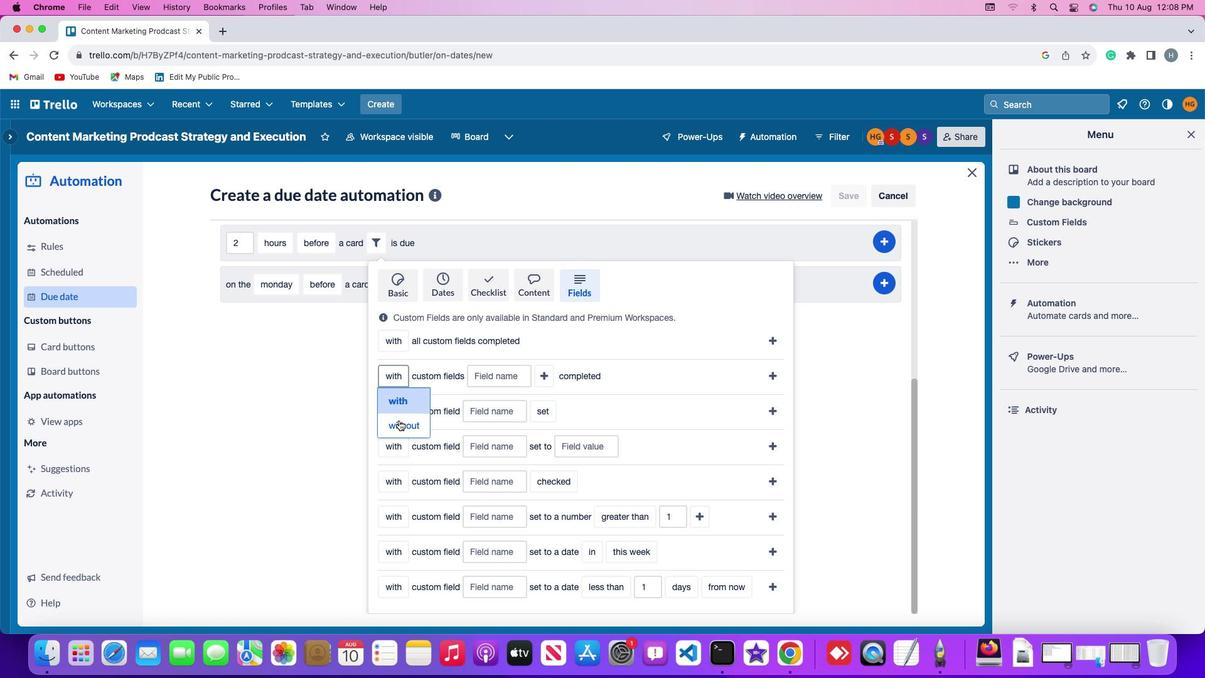 
Action: Mouse moved to (501, 377)
Screenshot: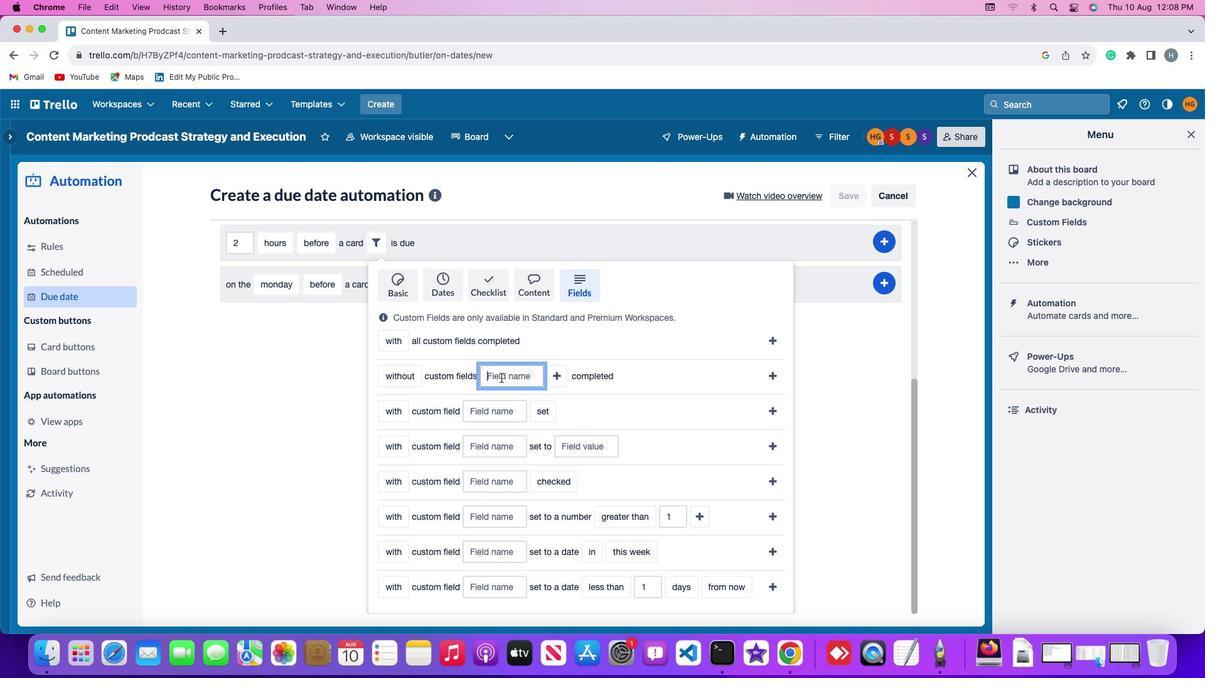 
Action: Mouse pressed left at (501, 377)
Screenshot: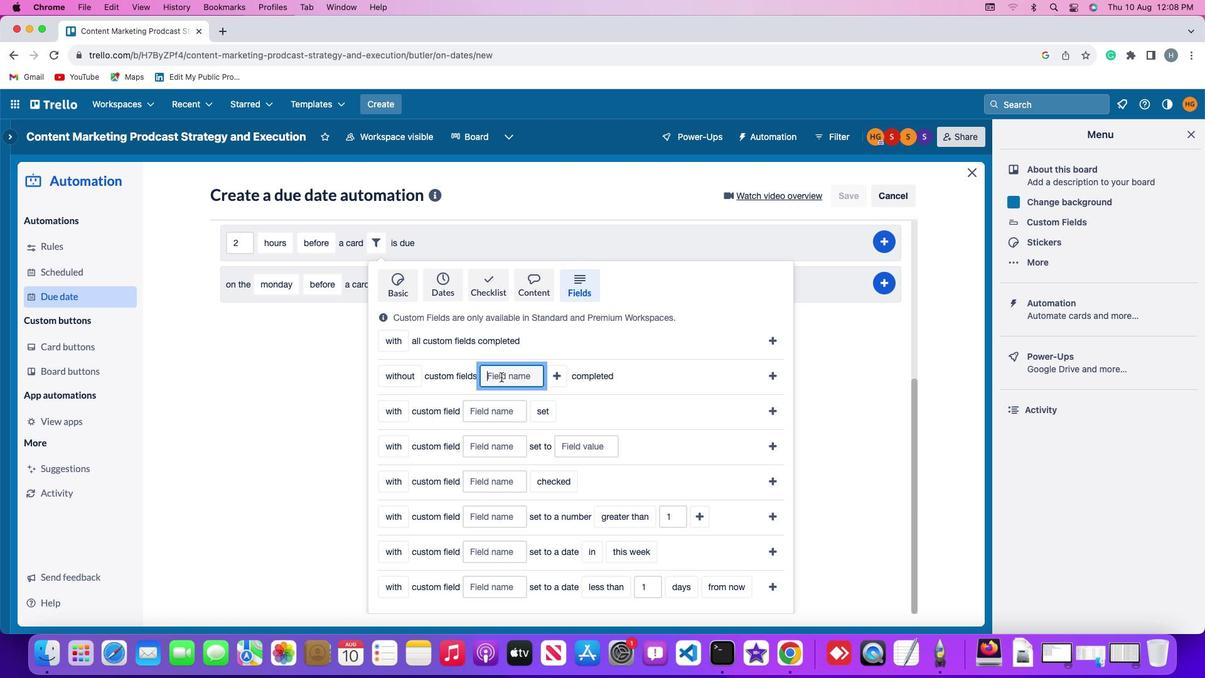 
Action: Mouse moved to (504, 373)
Screenshot: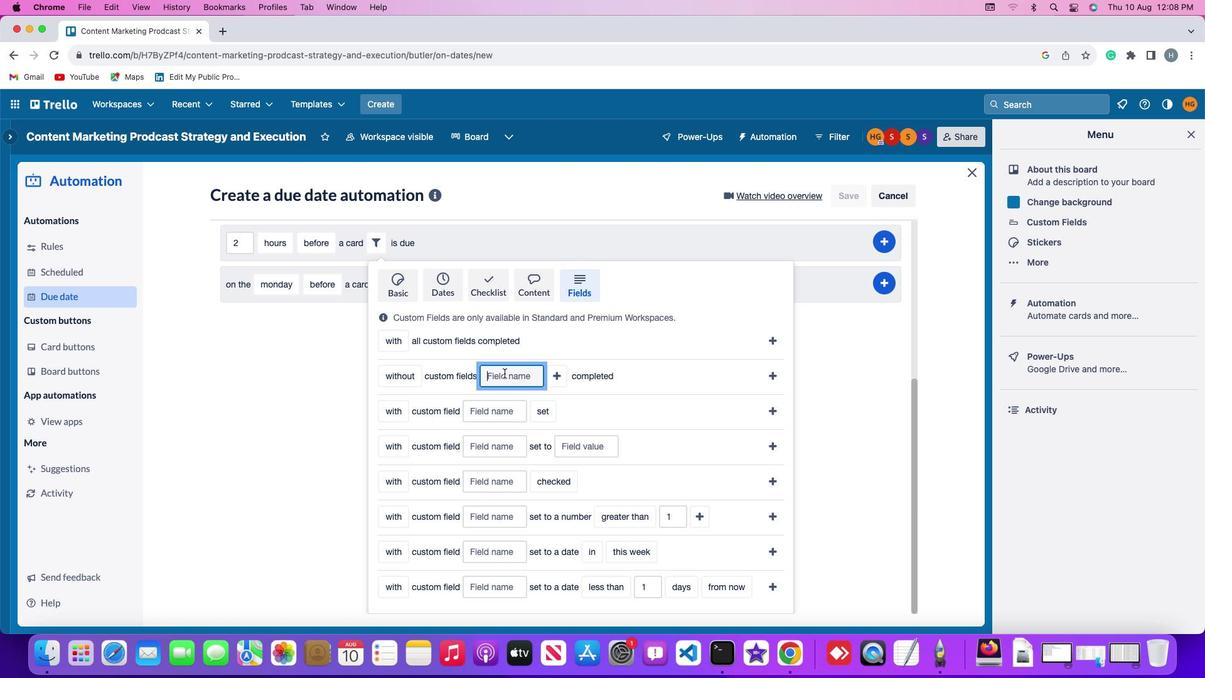 
Action: Key pressed Key.shift'R''e''s''u''m''e'
Screenshot: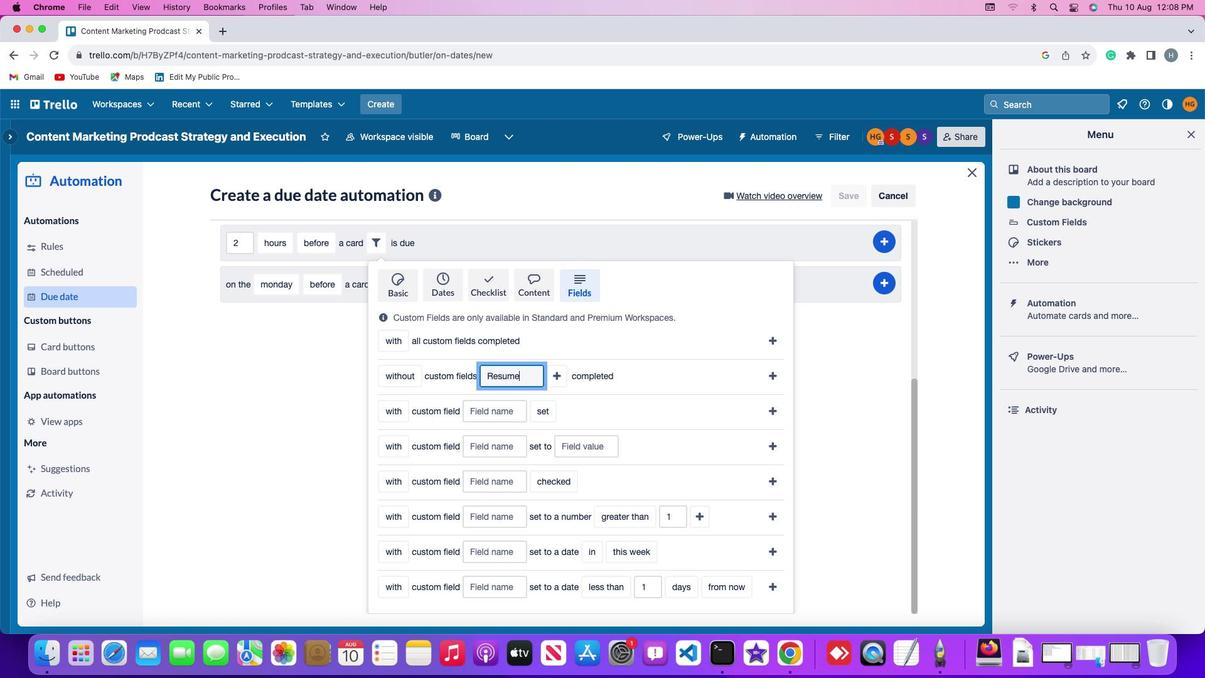 
Action: Mouse moved to (776, 371)
Screenshot: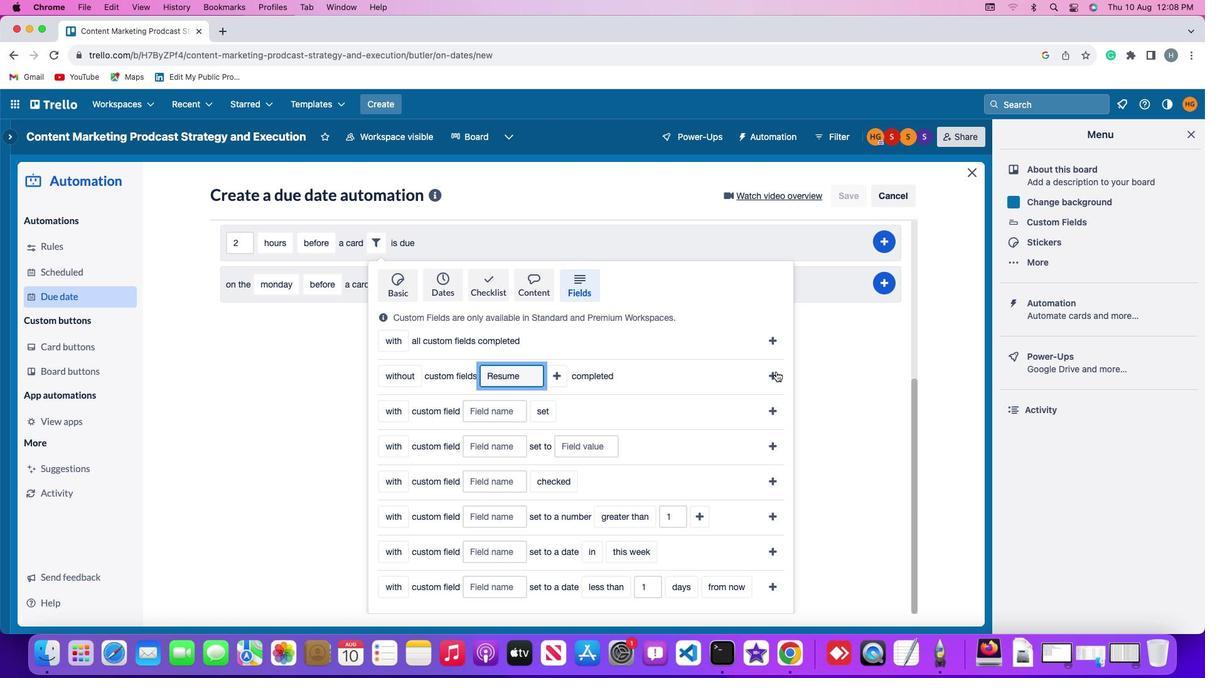 
Action: Mouse pressed left at (776, 371)
Screenshot: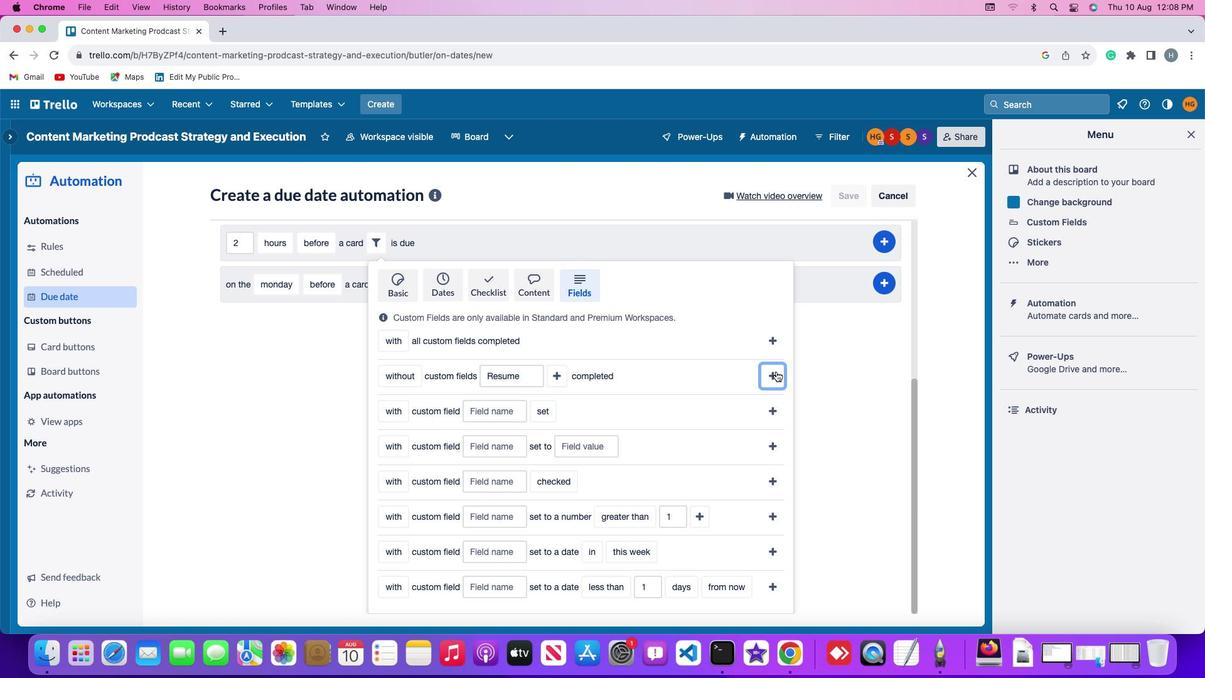 
Action: Mouse moved to (886, 504)
Screenshot: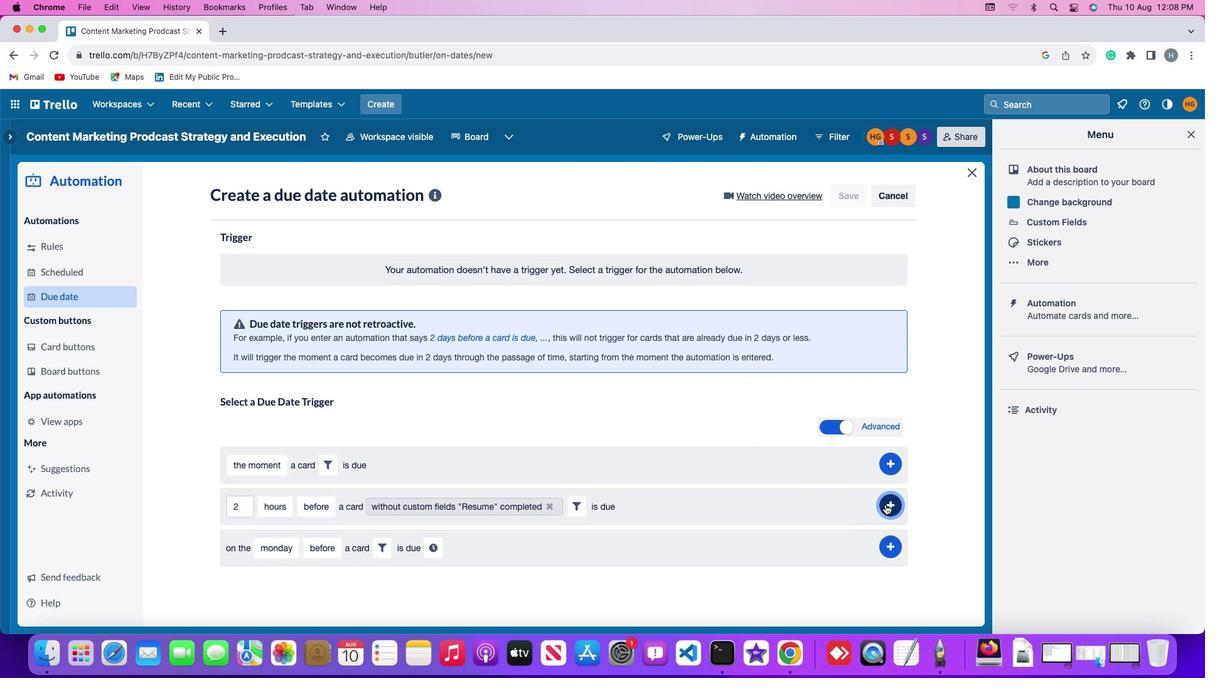 
Action: Mouse pressed left at (886, 504)
Screenshot: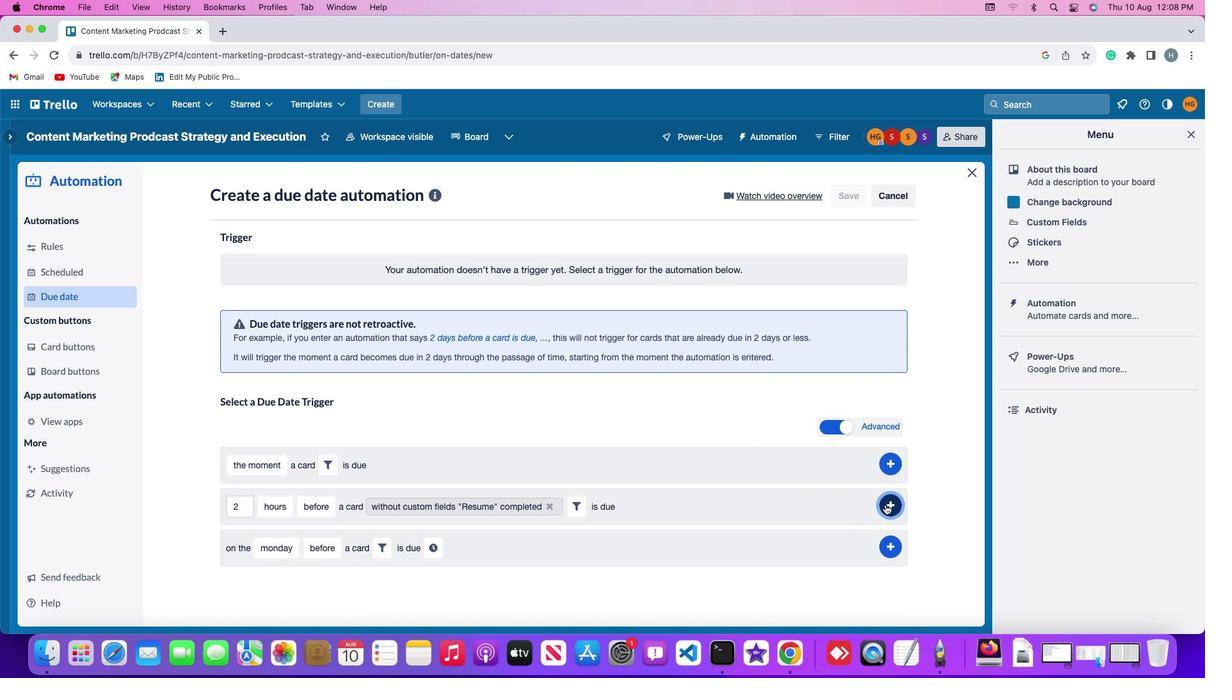 
Action: Mouse moved to (950, 379)
Screenshot: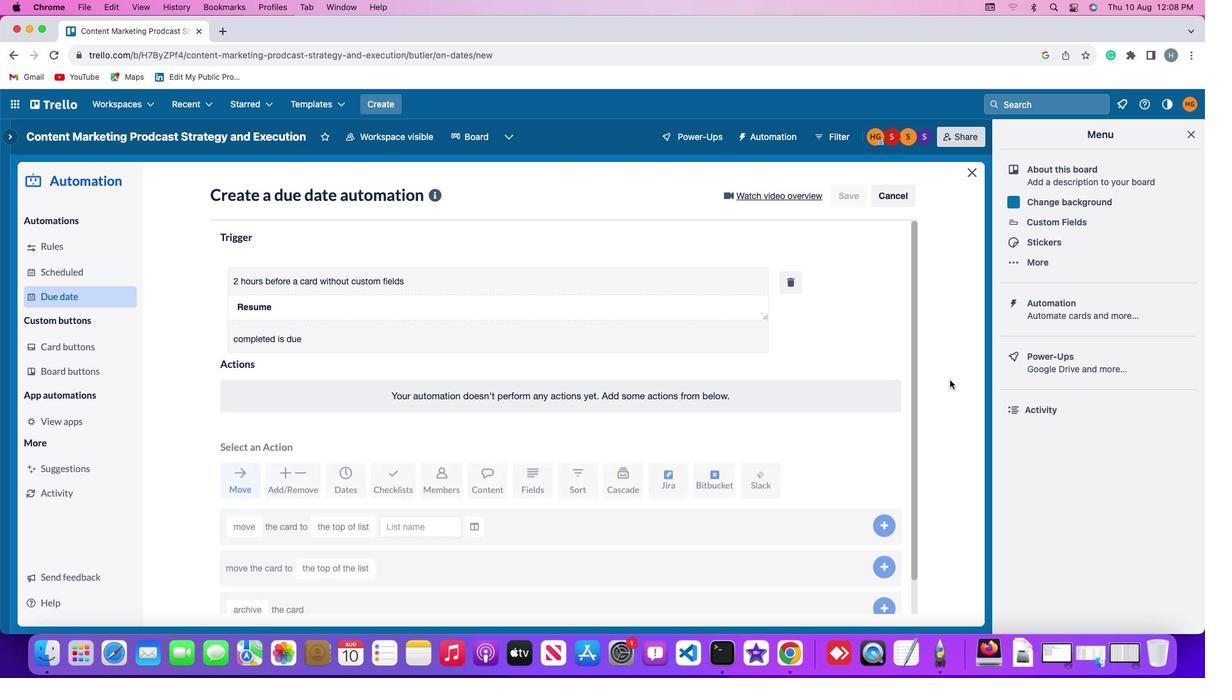 
